 Task: Delete email   in folder Sent items with a subject Subject0000000028. Delete all emails   in folder Drafts. Delete all emails   in folder Deleted Items. Empty folder   in folder Folder0000000027. Empty folder   in folder Folder0000000028
Action: Mouse moved to (331, 328)
Screenshot: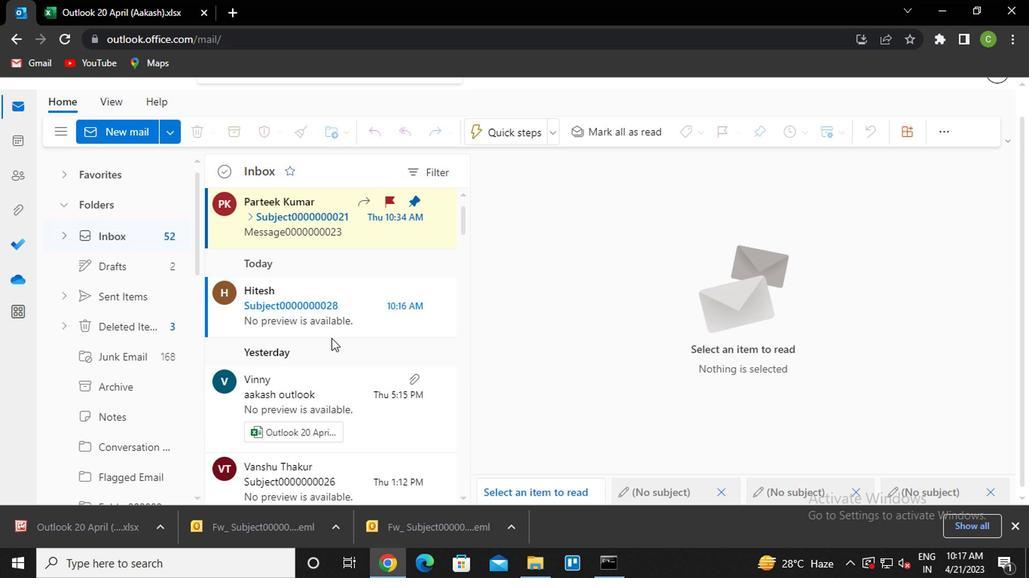 
Action: Mouse pressed left at (331, 328)
Screenshot: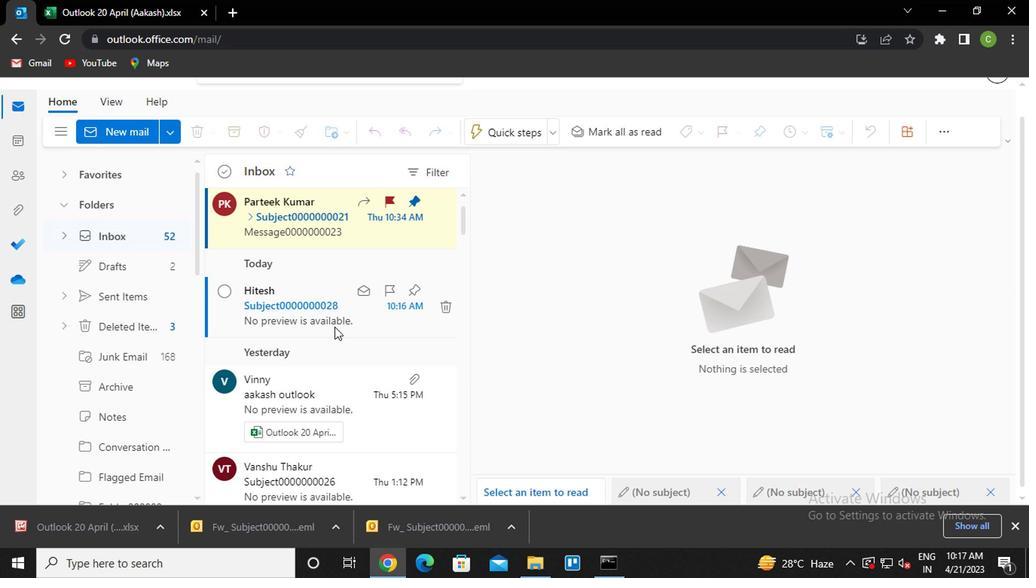 
Action: Mouse pressed right at (331, 328)
Screenshot: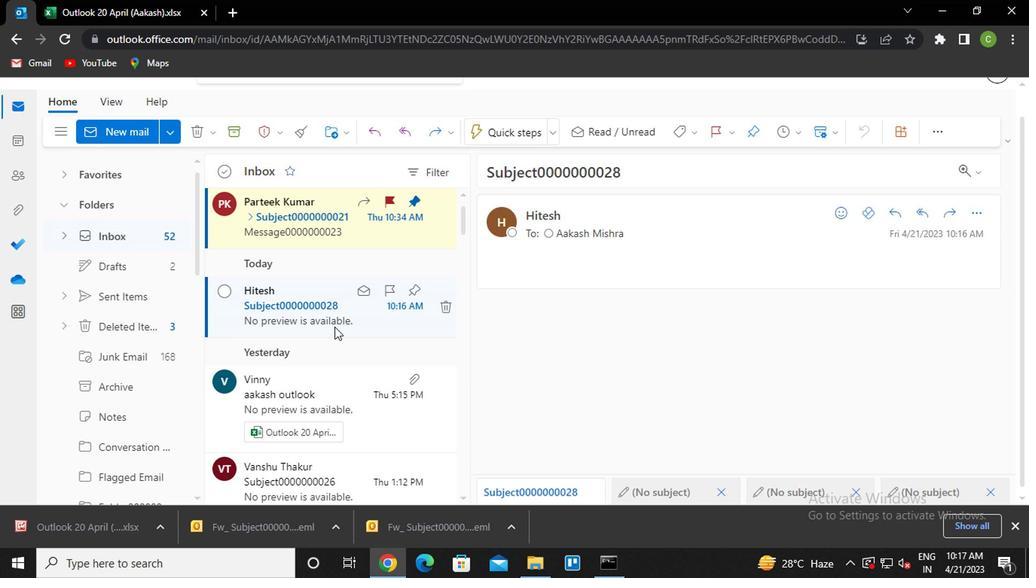 
Action: Mouse moved to (383, 182)
Screenshot: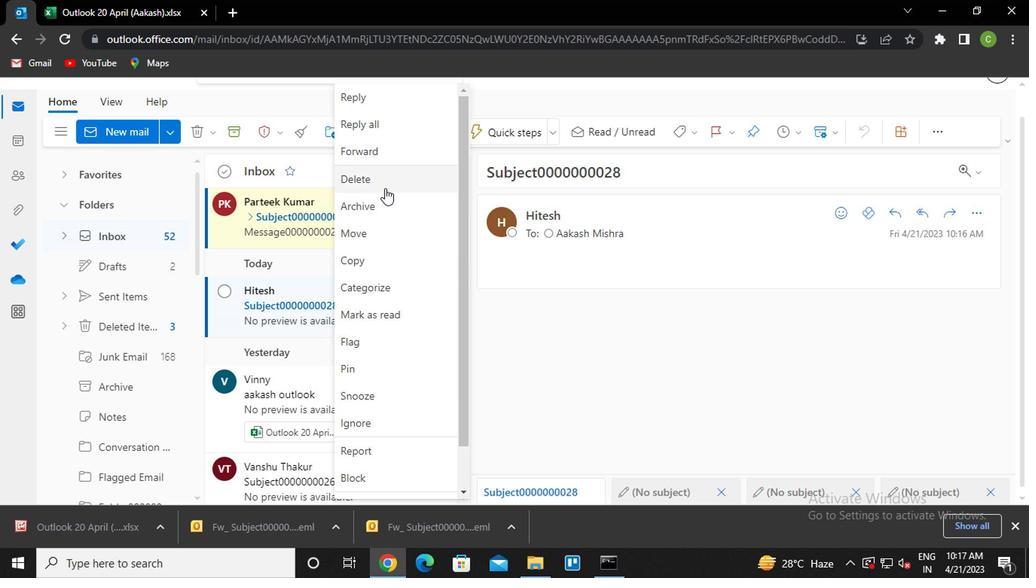 
Action: Mouse pressed left at (383, 182)
Screenshot: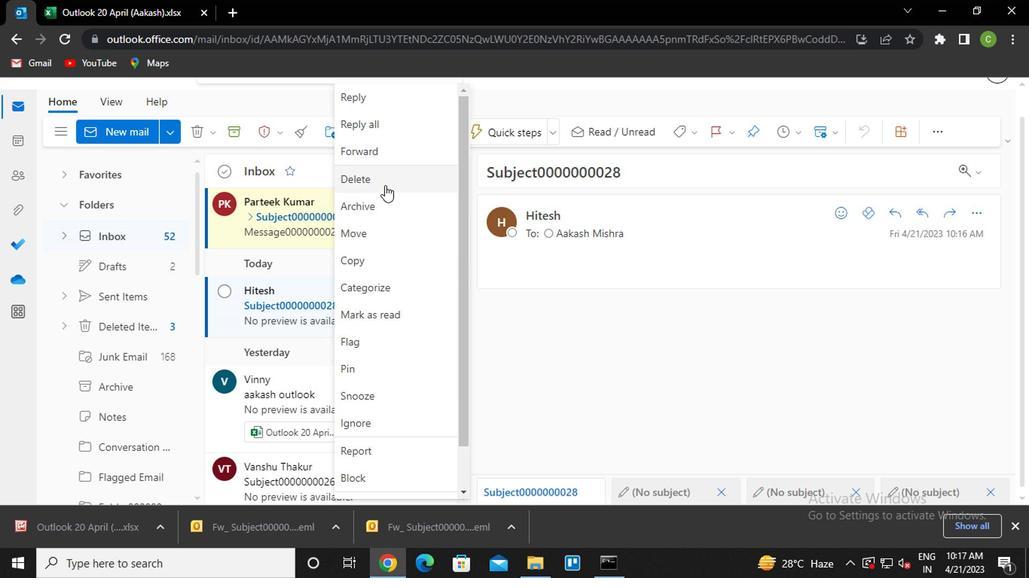 
Action: Mouse moved to (128, 272)
Screenshot: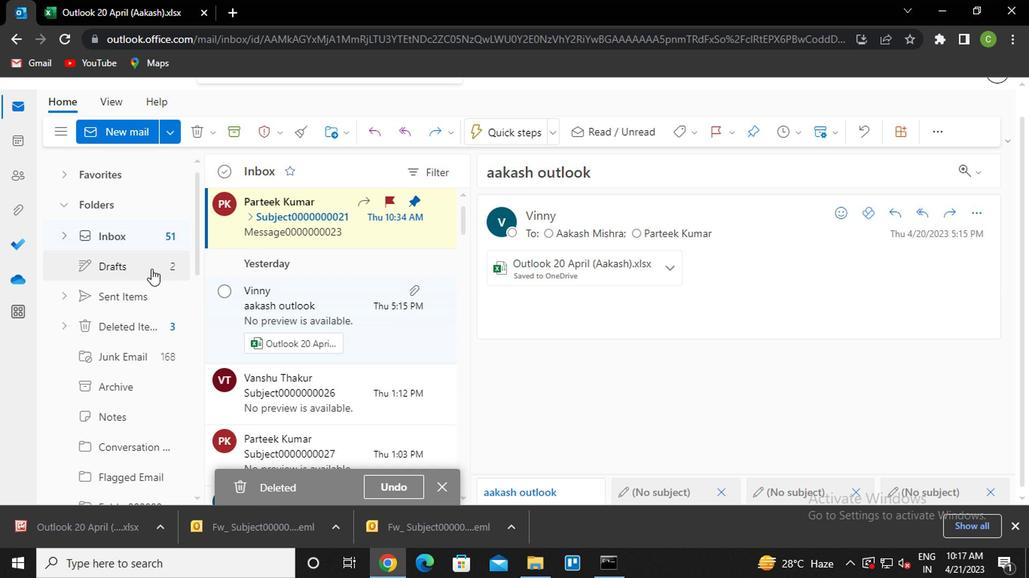 
Action: Mouse pressed left at (128, 272)
Screenshot: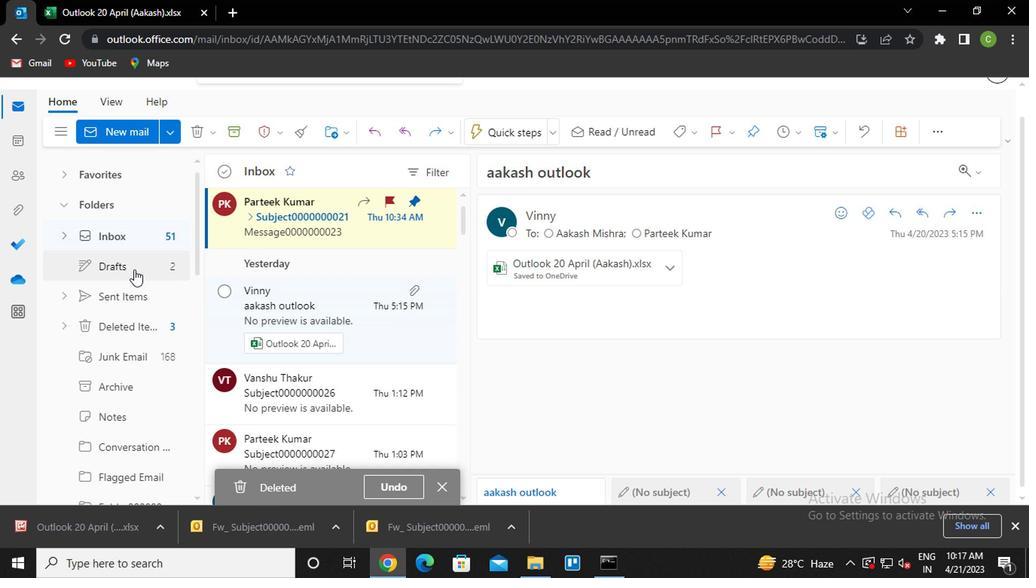 
Action: Mouse moved to (224, 234)
Screenshot: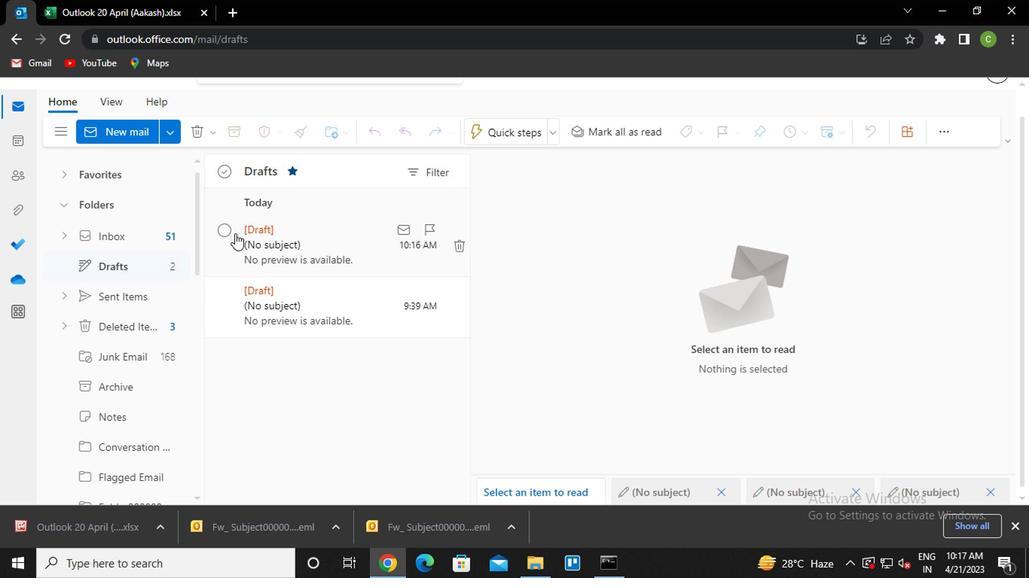 
Action: Mouse pressed left at (224, 234)
Screenshot: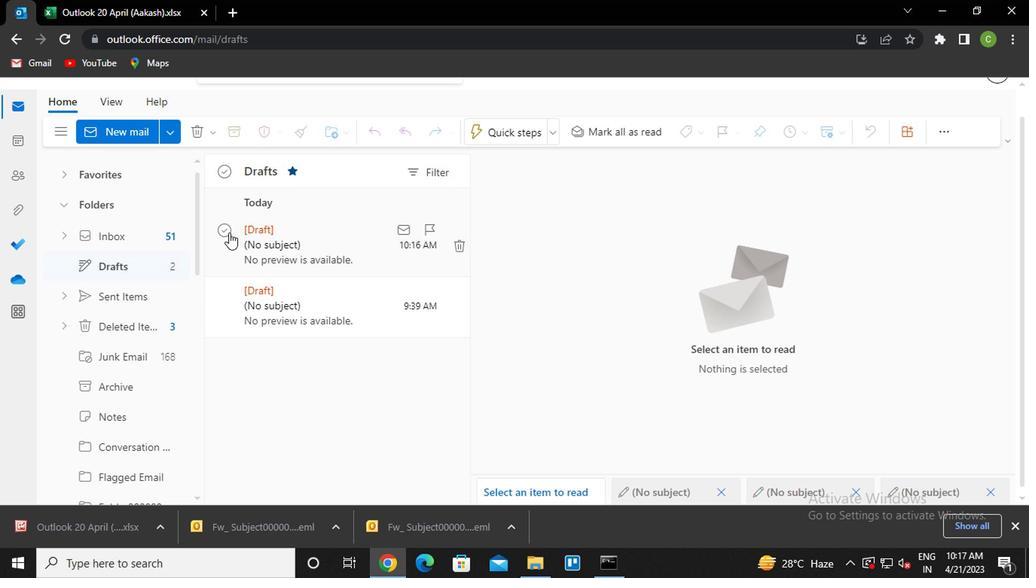 
Action: Mouse moved to (217, 296)
Screenshot: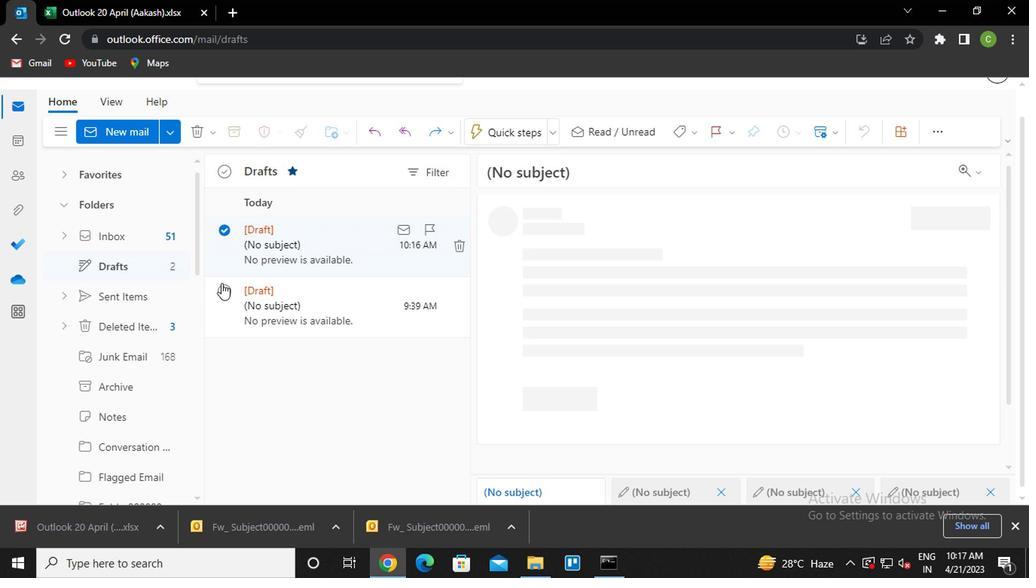 
Action: Mouse pressed left at (217, 296)
Screenshot: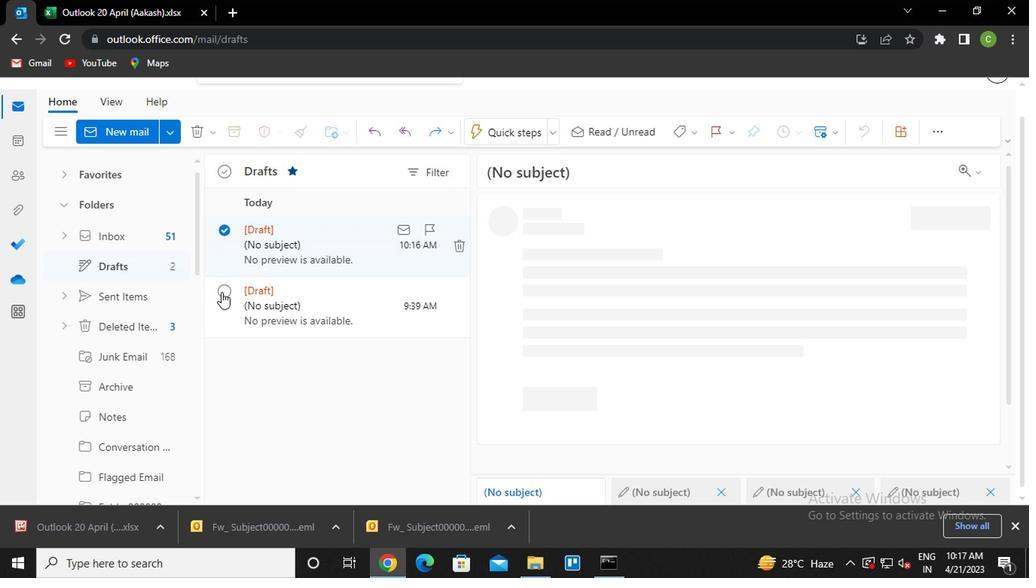 
Action: Mouse moved to (265, 266)
Screenshot: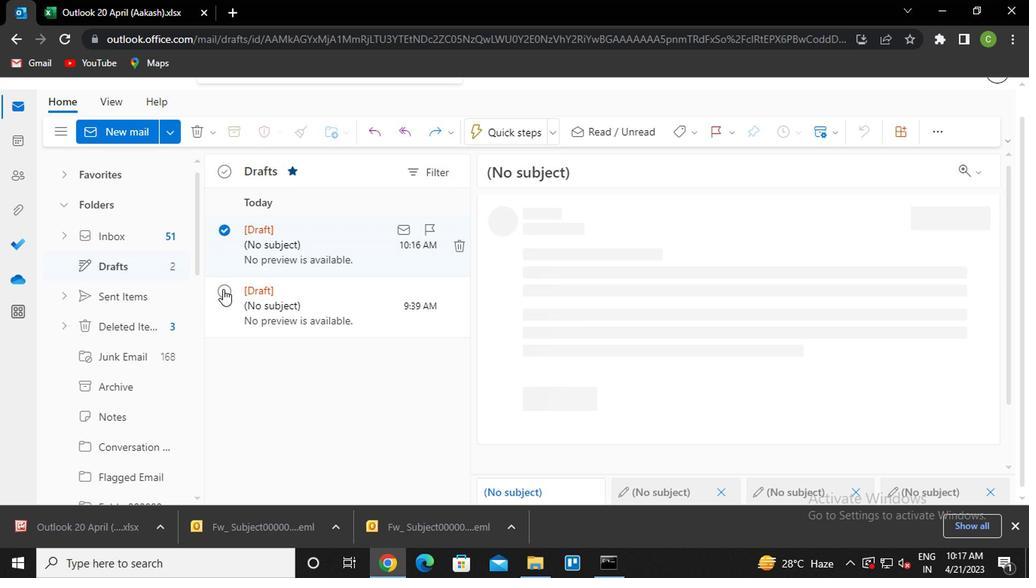 
Action: Mouse pressed right at (265, 266)
Screenshot: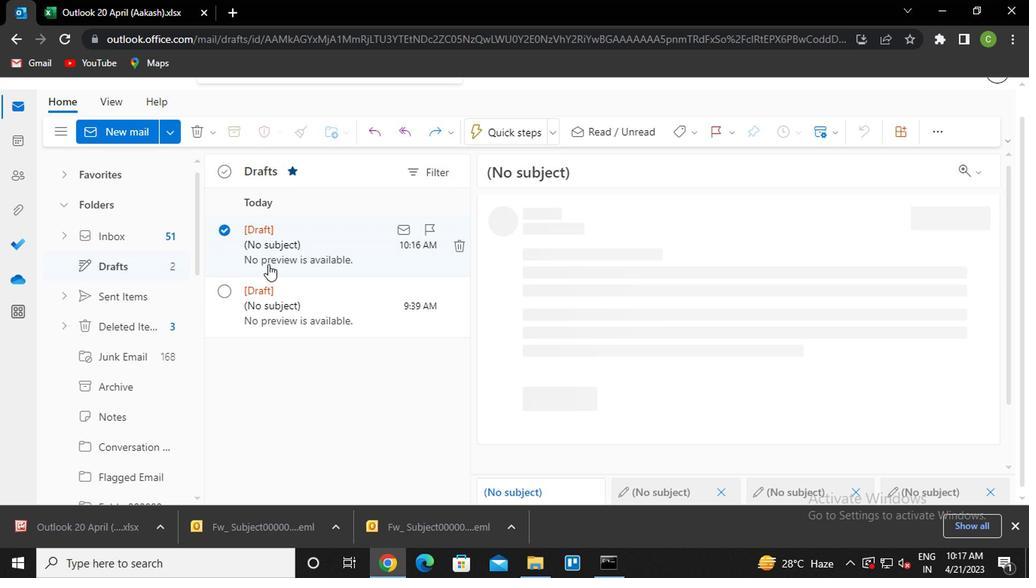 
Action: Mouse moved to (295, 285)
Screenshot: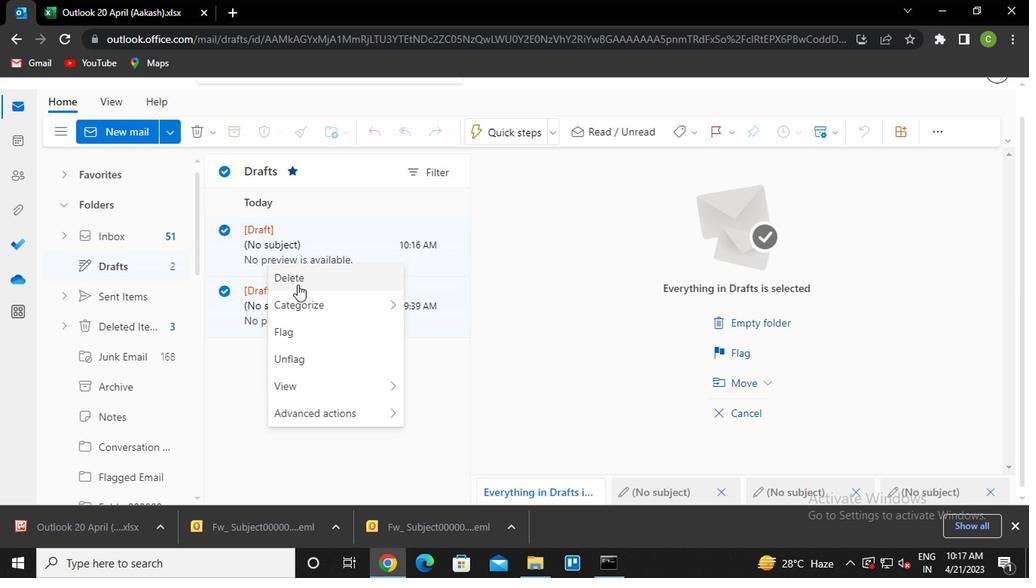 
Action: Mouse pressed left at (295, 285)
Screenshot: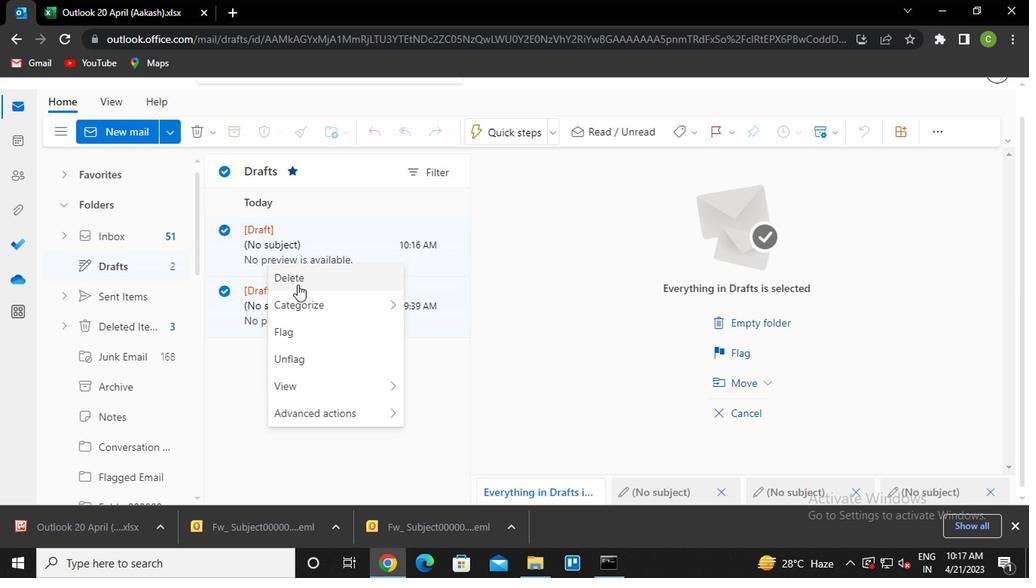 
Action: Mouse moved to (542, 330)
Screenshot: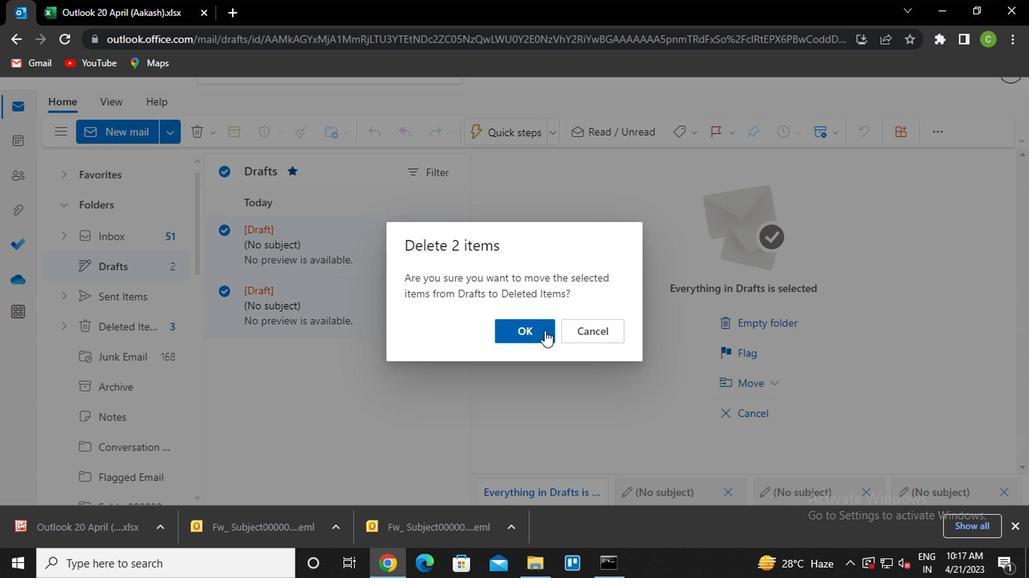
Action: Mouse pressed left at (542, 330)
Screenshot: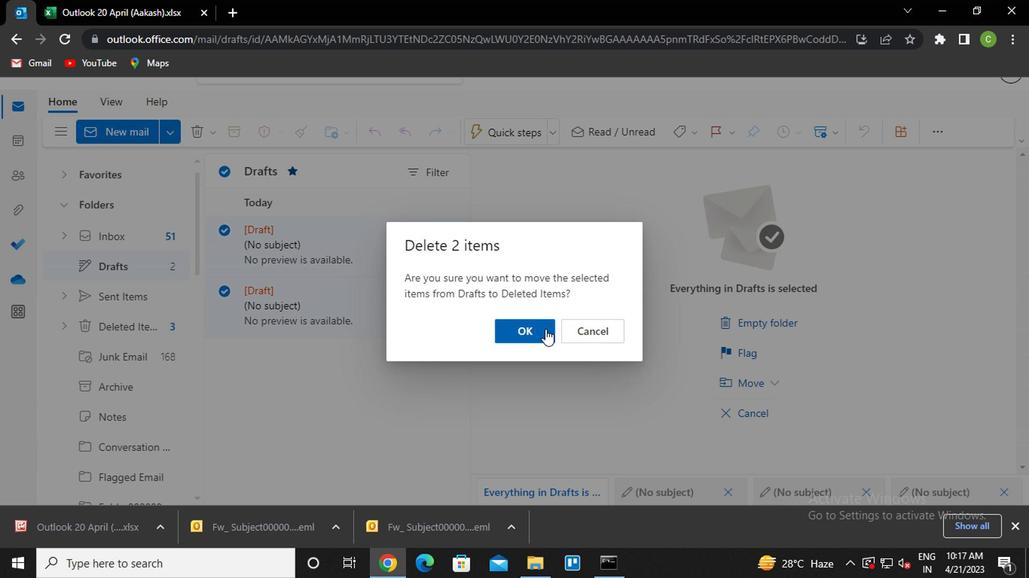 
Action: Mouse moved to (109, 333)
Screenshot: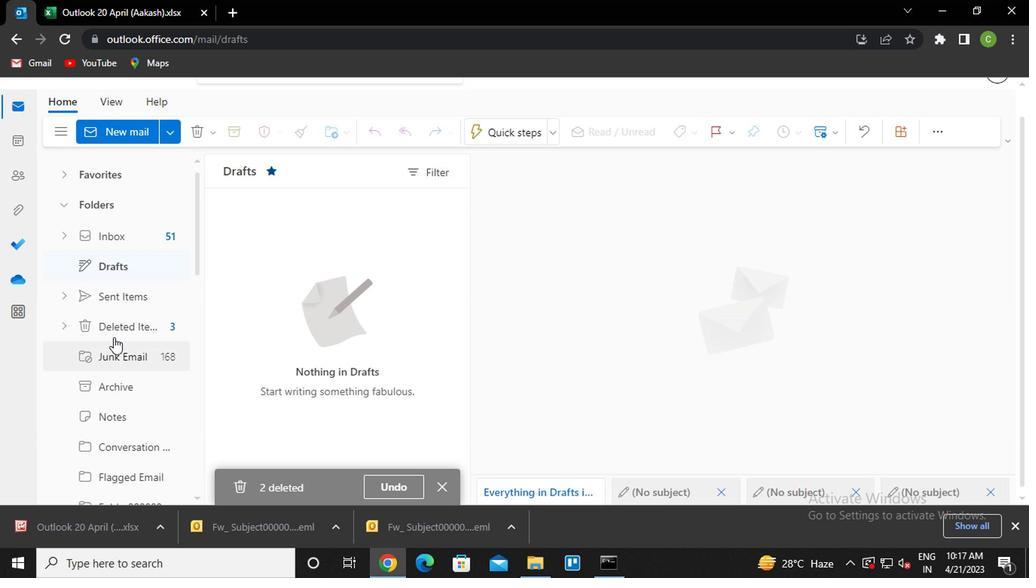 
Action: Mouse pressed left at (109, 333)
Screenshot: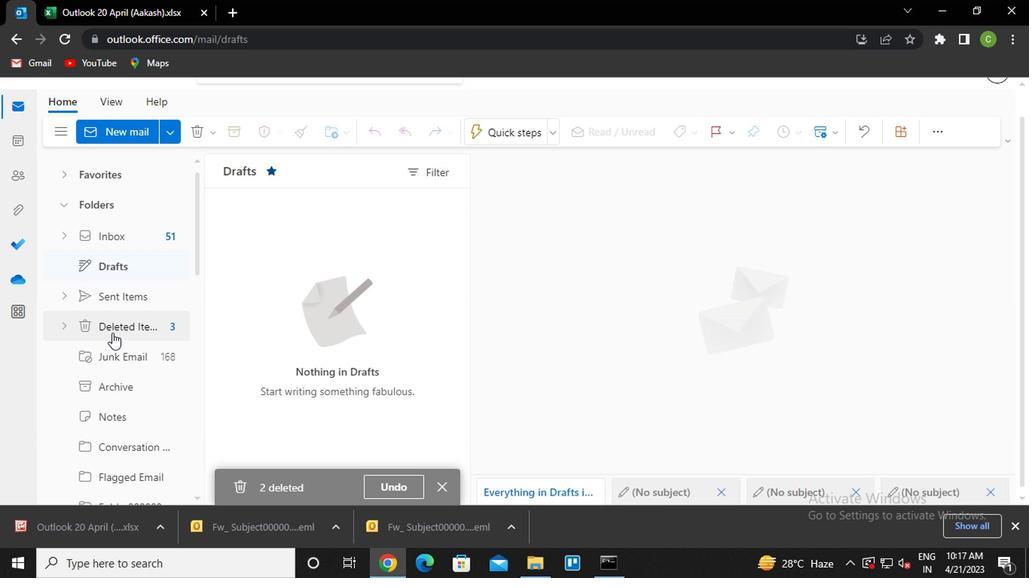 
Action: Mouse moved to (226, 266)
Screenshot: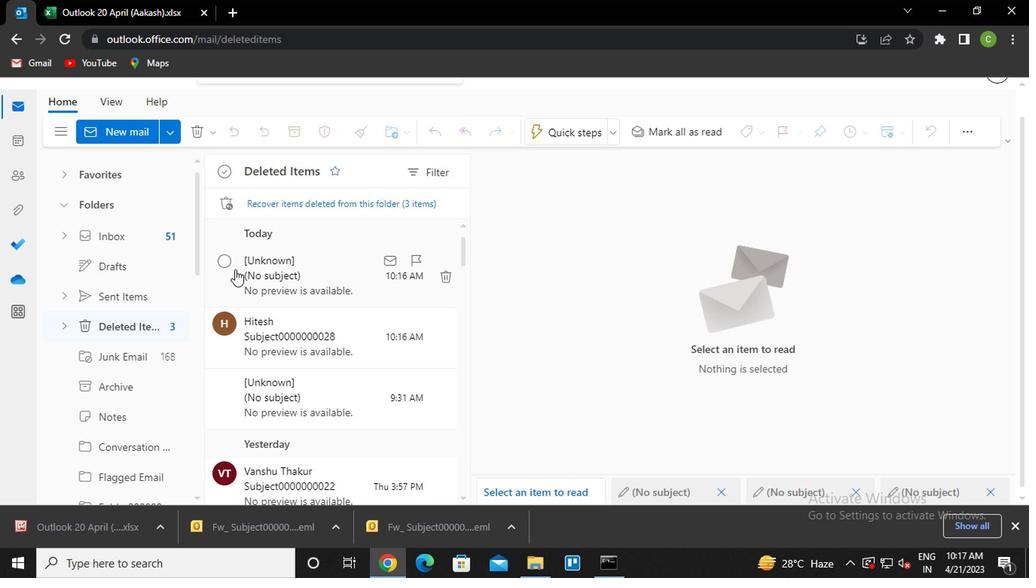 
Action: Mouse pressed left at (226, 266)
Screenshot: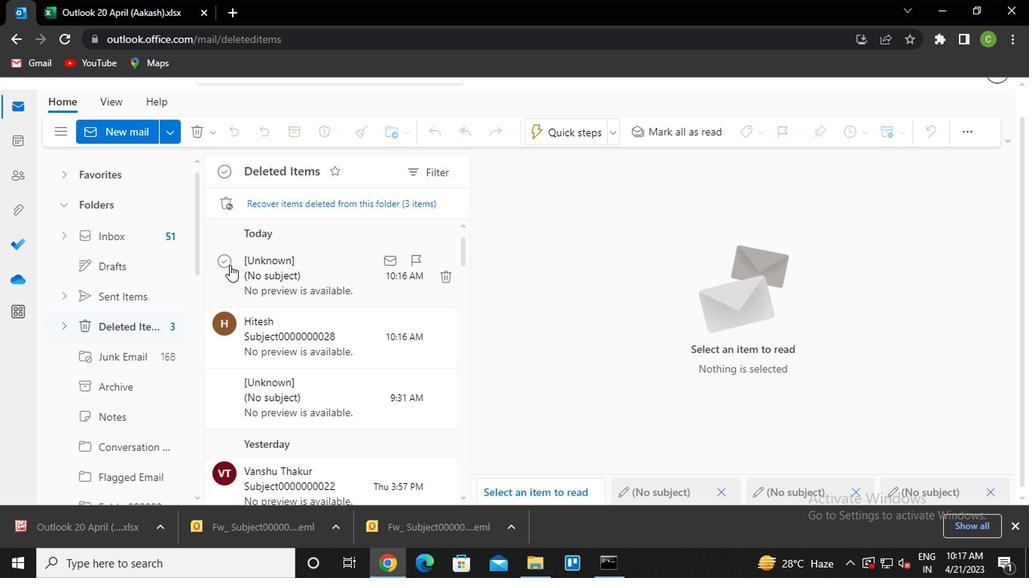 
Action: Mouse moved to (220, 172)
Screenshot: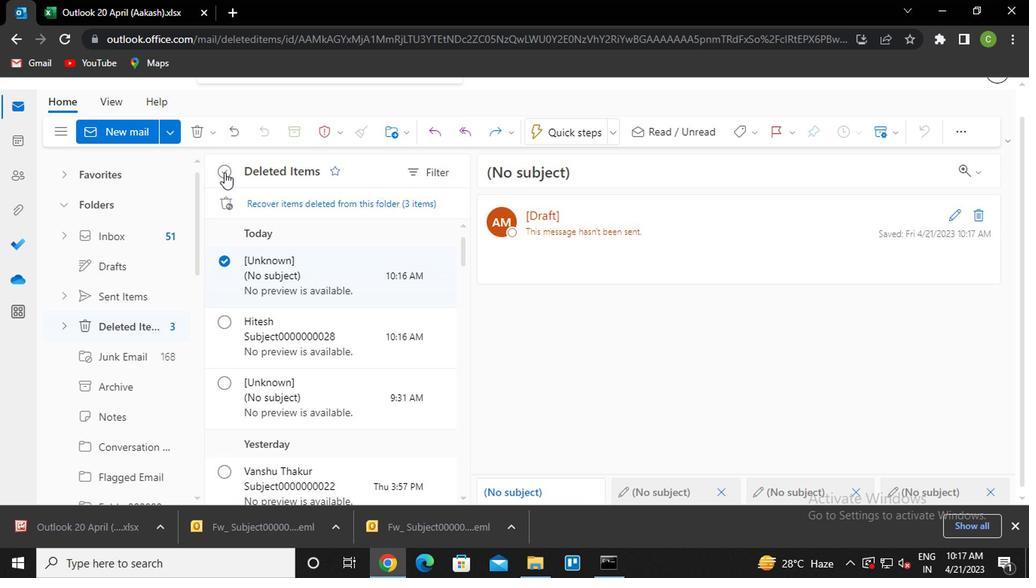 
Action: Mouse pressed left at (220, 172)
Screenshot: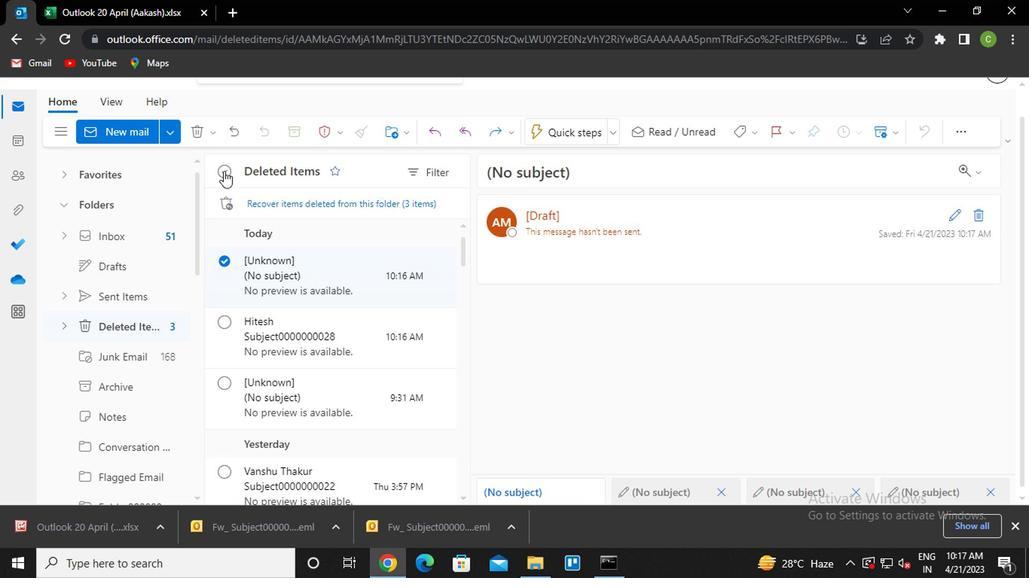 
Action: Mouse moved to (315, 308)
Screenshot: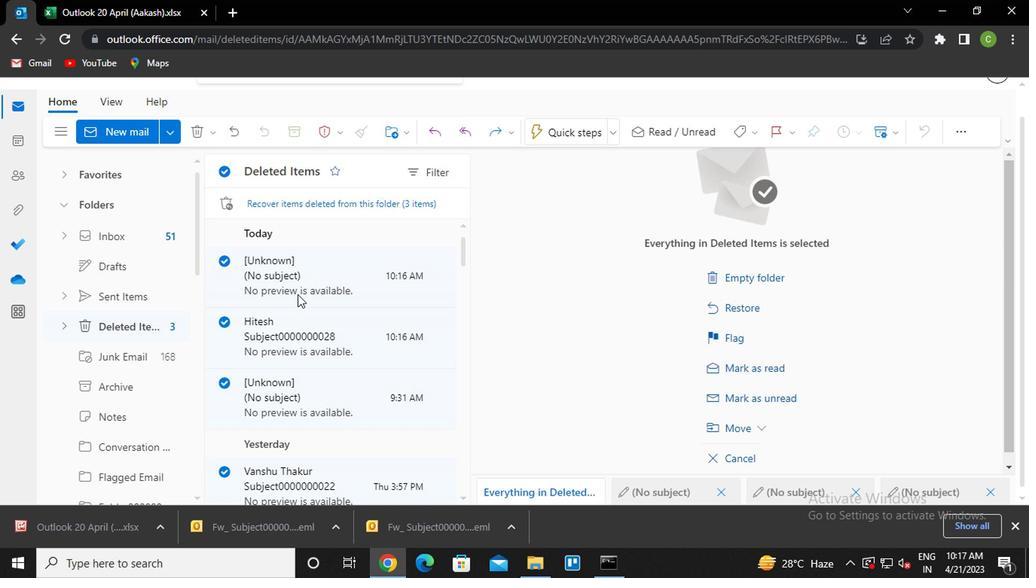 
Action: Mouse pressed right at (315, 308)
Screenshot: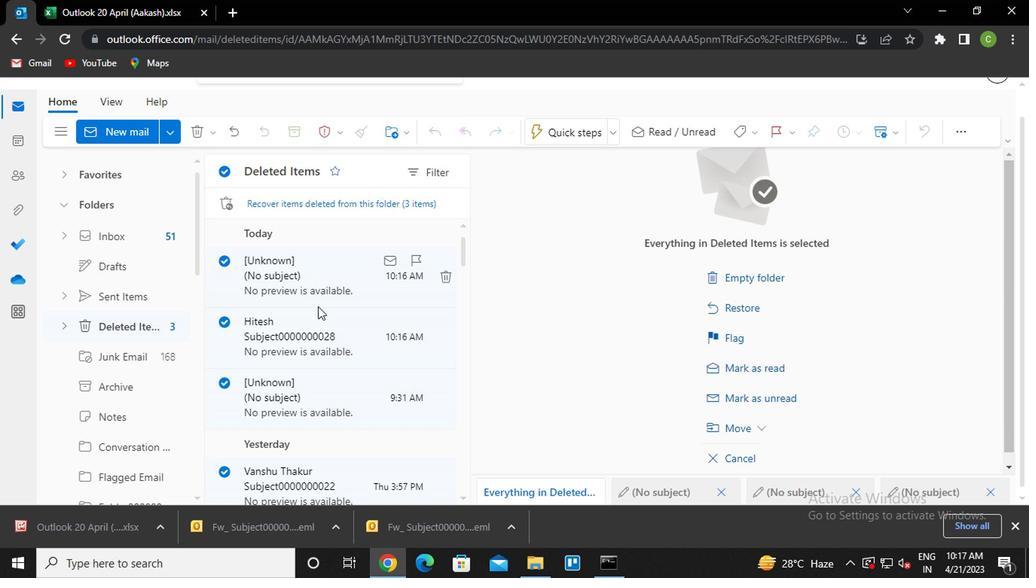 
Action: Mouse moved to (375, 160)
Screenshot: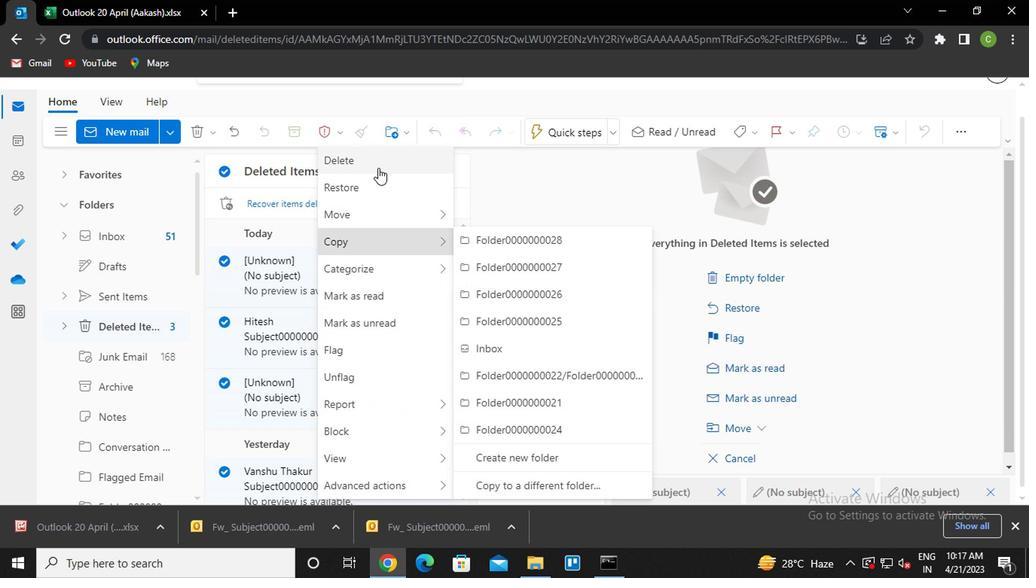 
Action: Mouse pressed left at (375, 160)
Screenshot: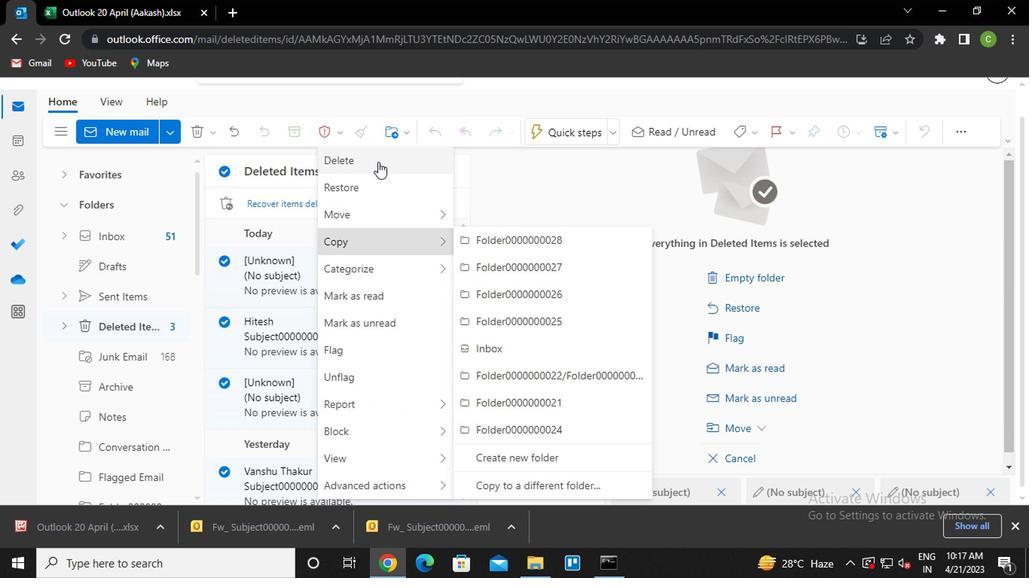 
Action: Mouse moved to (523, 327)
Screenshot: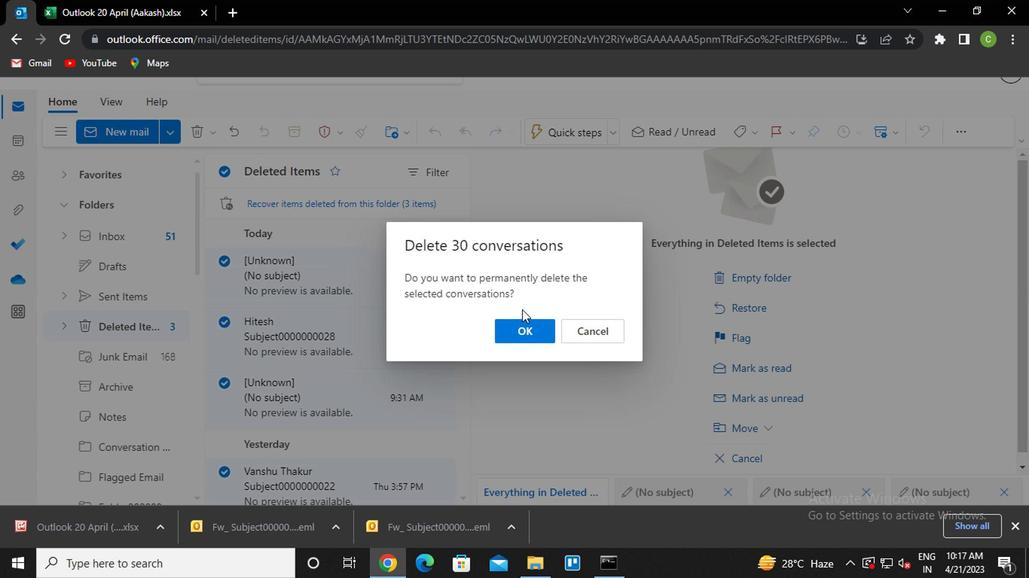 
Action: Mouse pressed left at (523, 327)
Screenshot: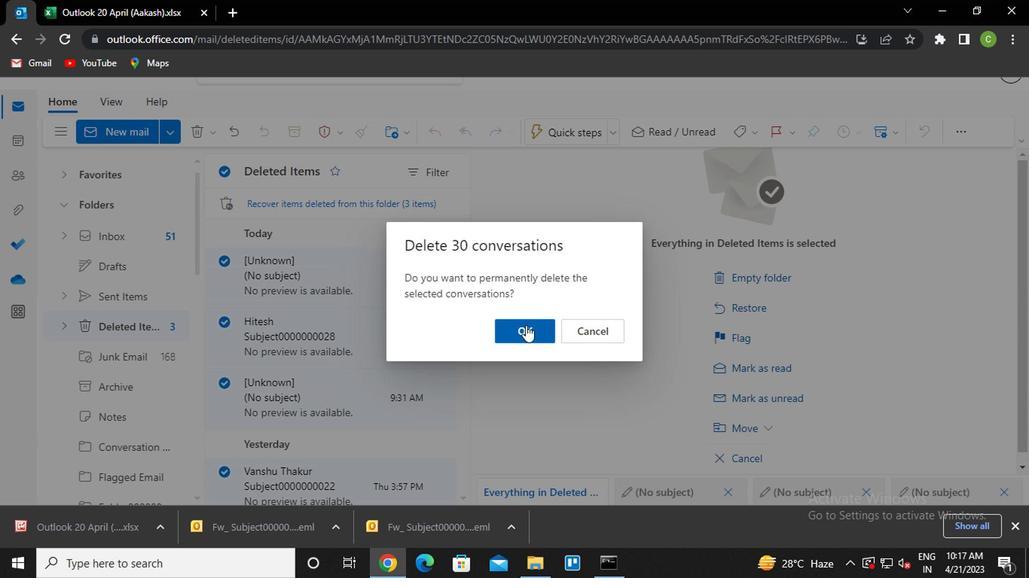 
Action: Mouse moved to (18, 357)
Screenshot: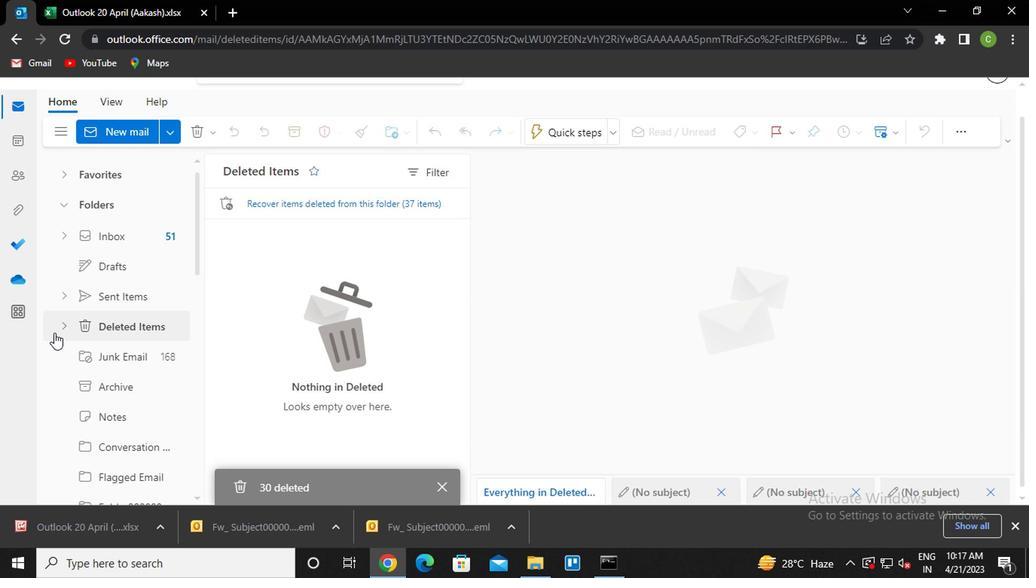 
Action: Mouse scrolled (18, 356) with delta (0, -1)
Screenshot: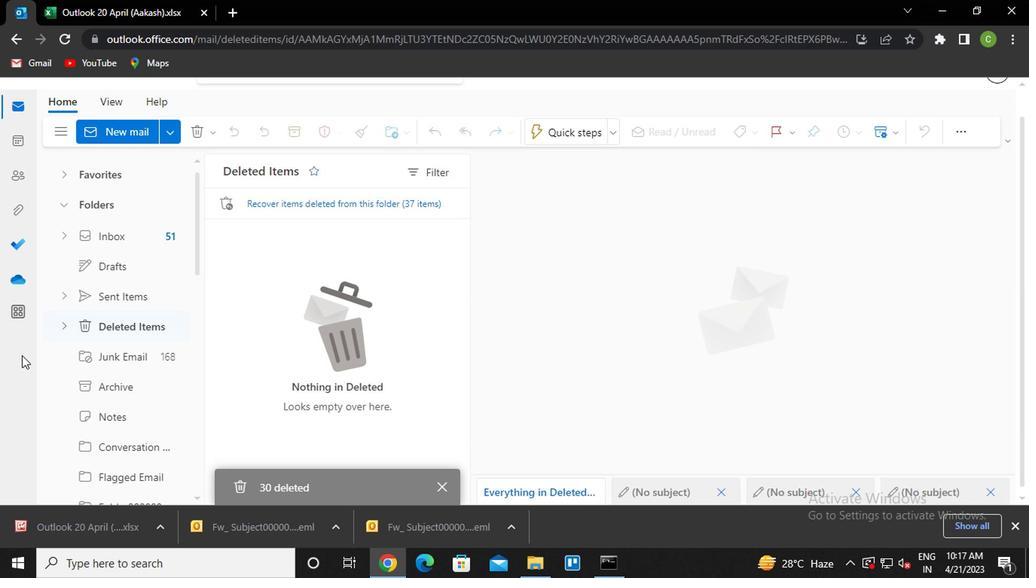 
Action: Mouse scrolled (18, 356) with delta (0, -1)
Screenshot: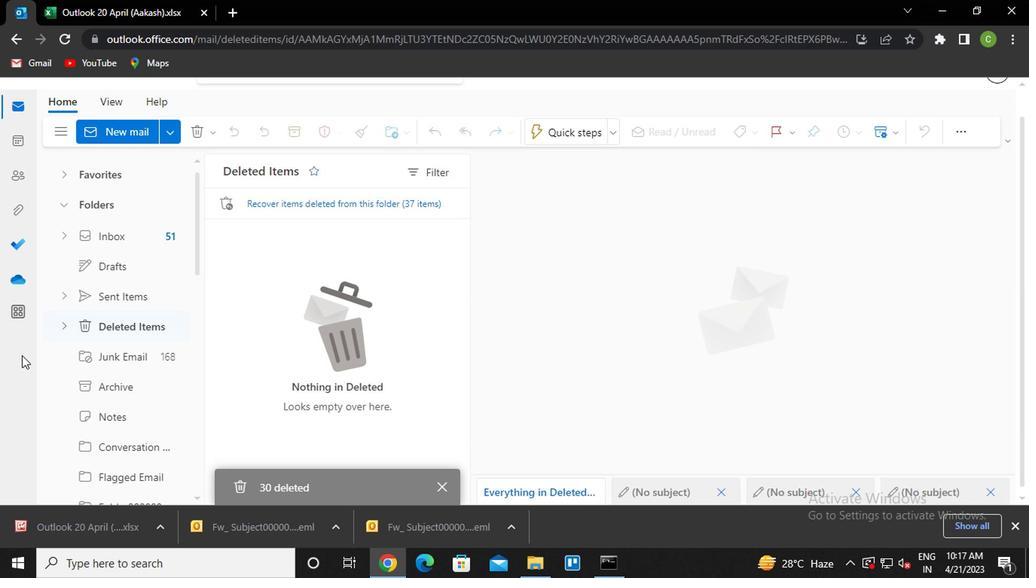 
Action: Mouse scrolled (18, 356) with delta (0, -1)
Screenshot: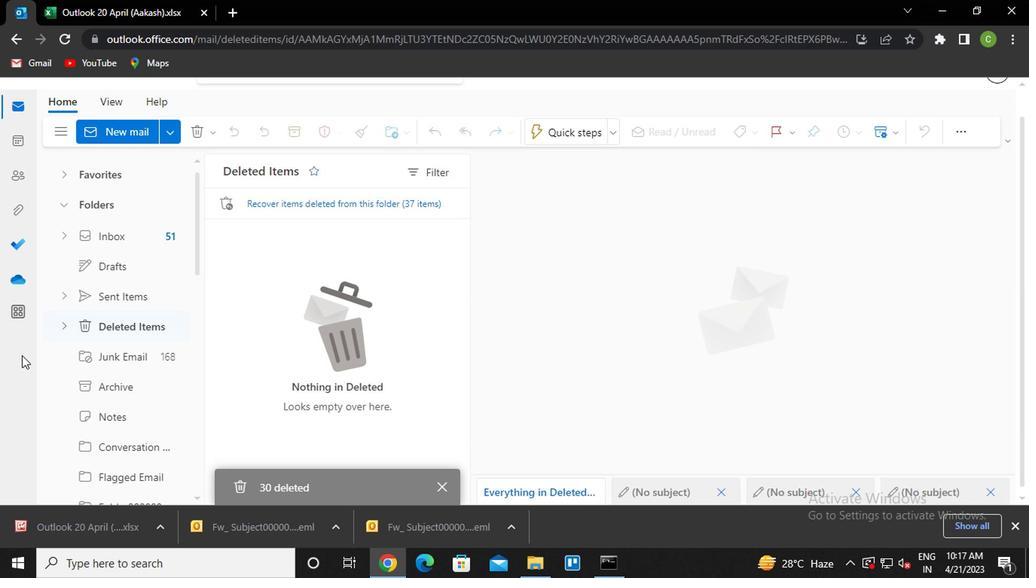 
Action: Mouse scrolled (18, 356) with delta (0, -1)
Screenshot: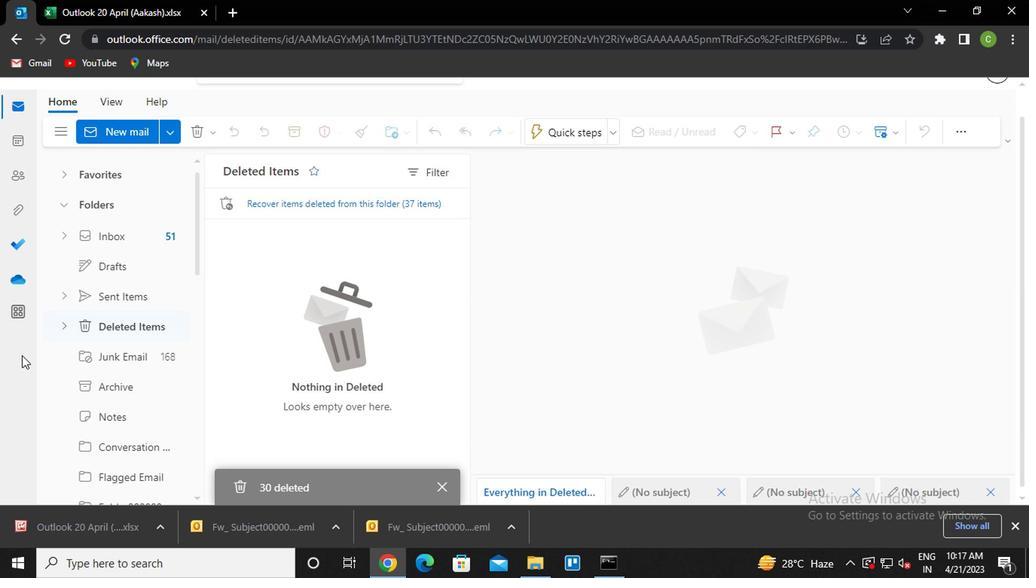 
Action: Mouse moved to (133, 371)
Screenshot: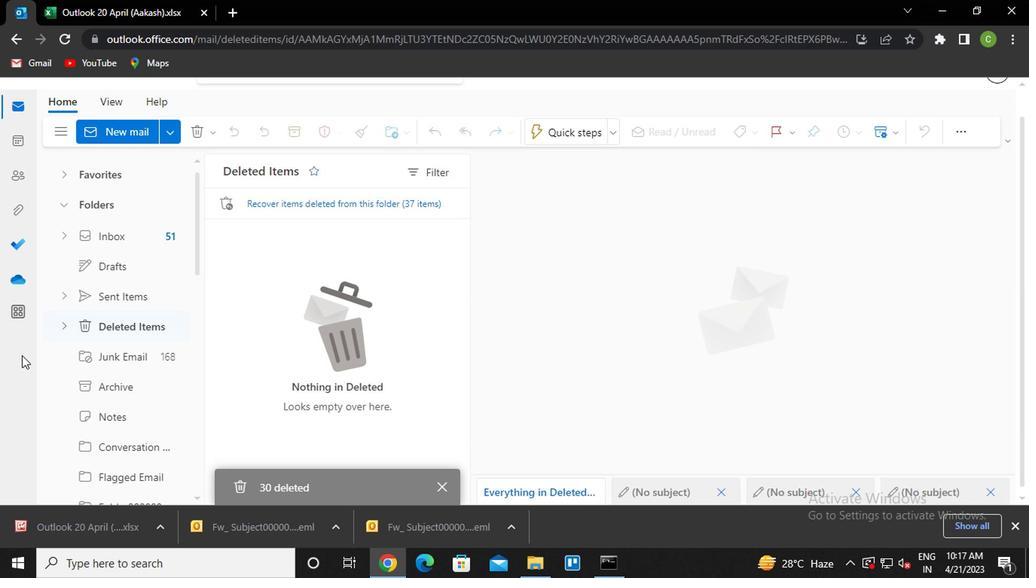
Action: Mouse scrolled (133, 370) with delta (0, 0)
Screenshot: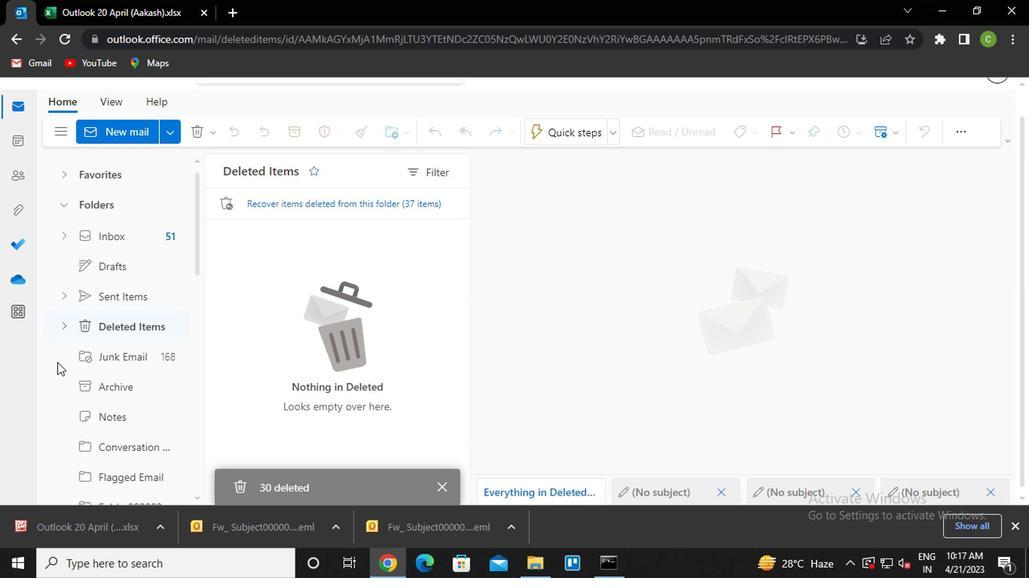 
Action: Mouse moved to (133, 370)
Screenshot: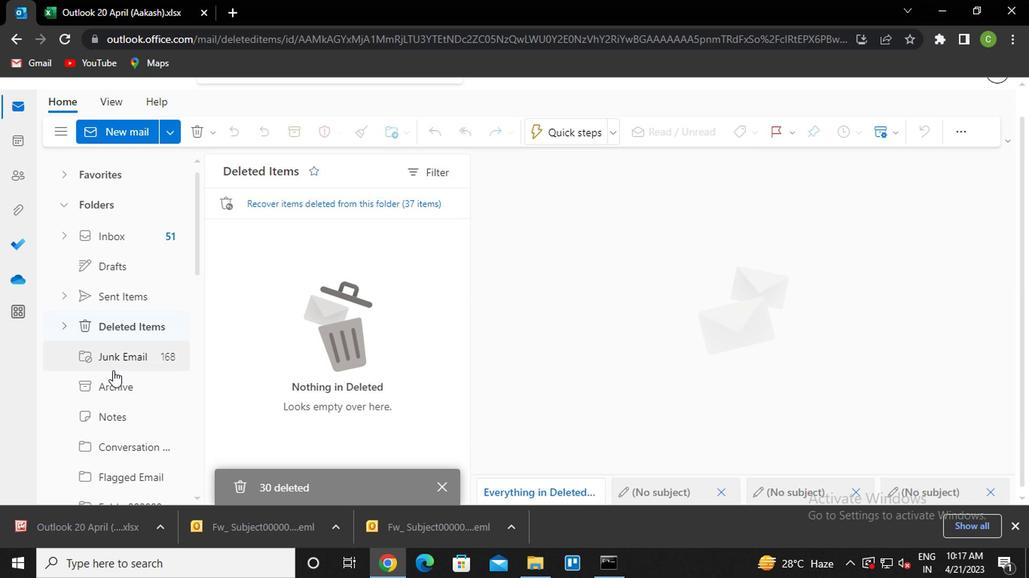 
Action: Mouse scrolled (133, 369) with delta (0, -1)
Screenshot: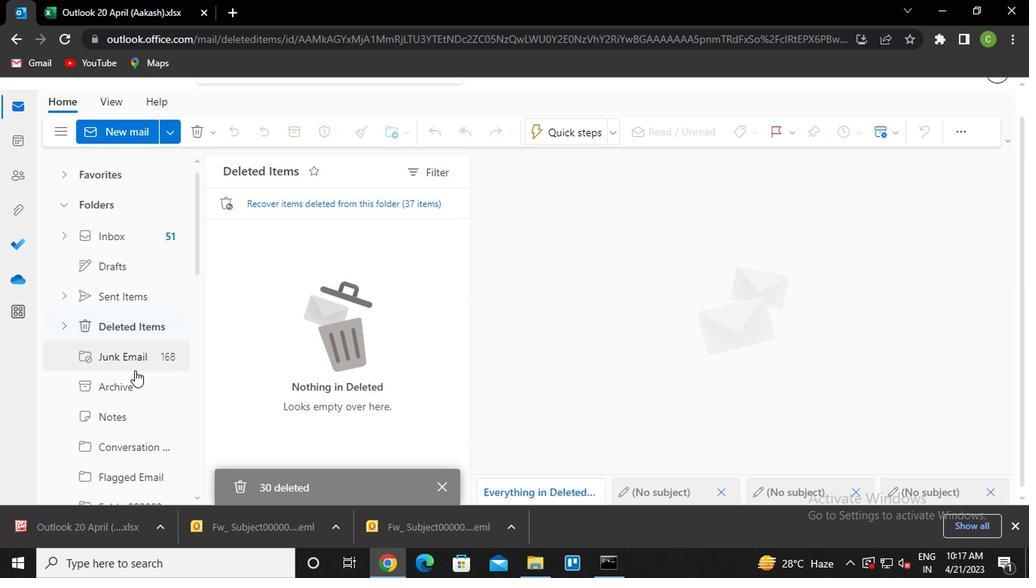 
Action: Mouse scrolled (133, 369) with delta (0, -1)
Screenshot: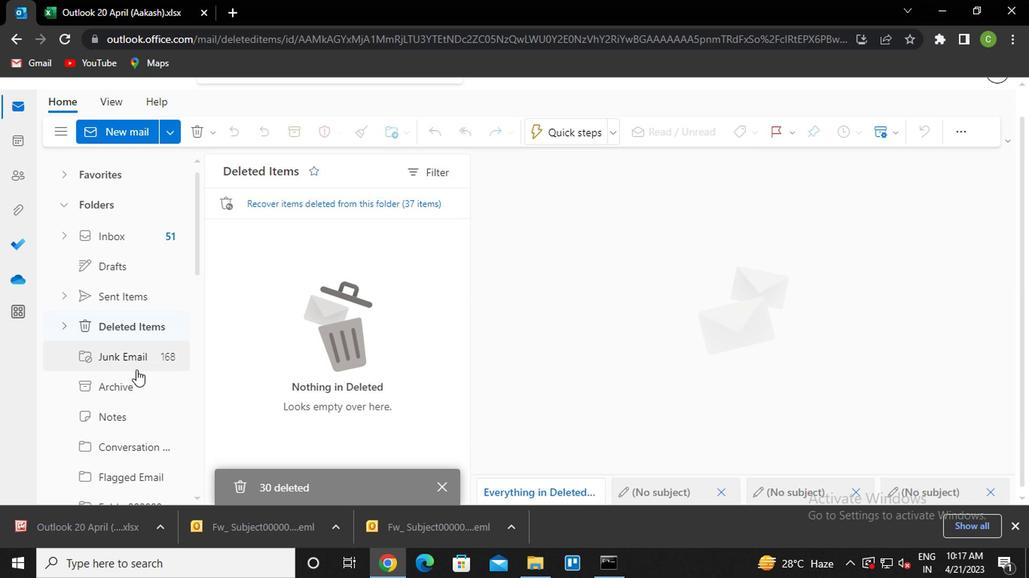 
Action: Mouse scrolled (133, 369) with delta (0, -1)
Screenshot: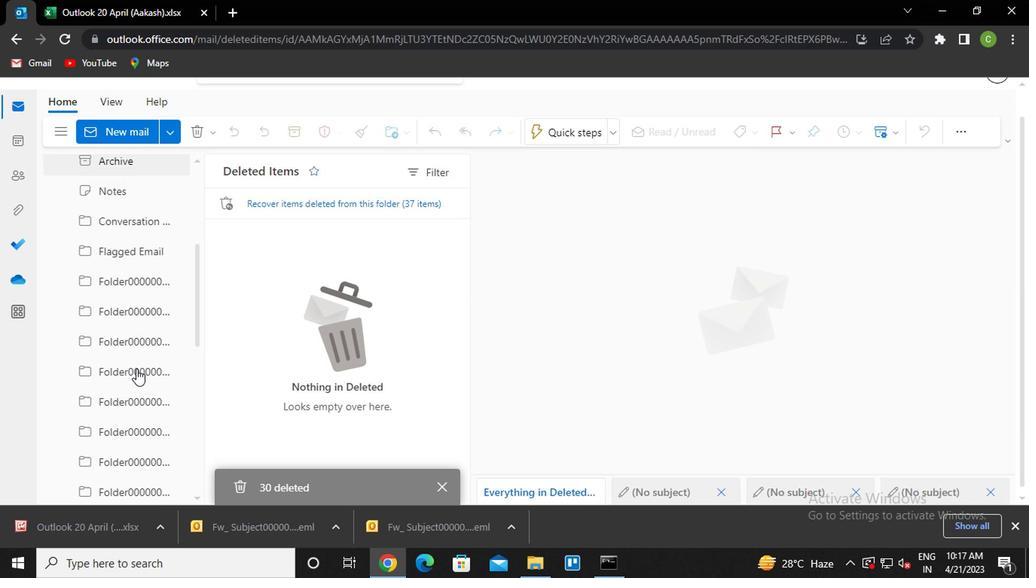 
Action: Mouse scrolled (133, 369) with delta (0, -1)
Screenshot: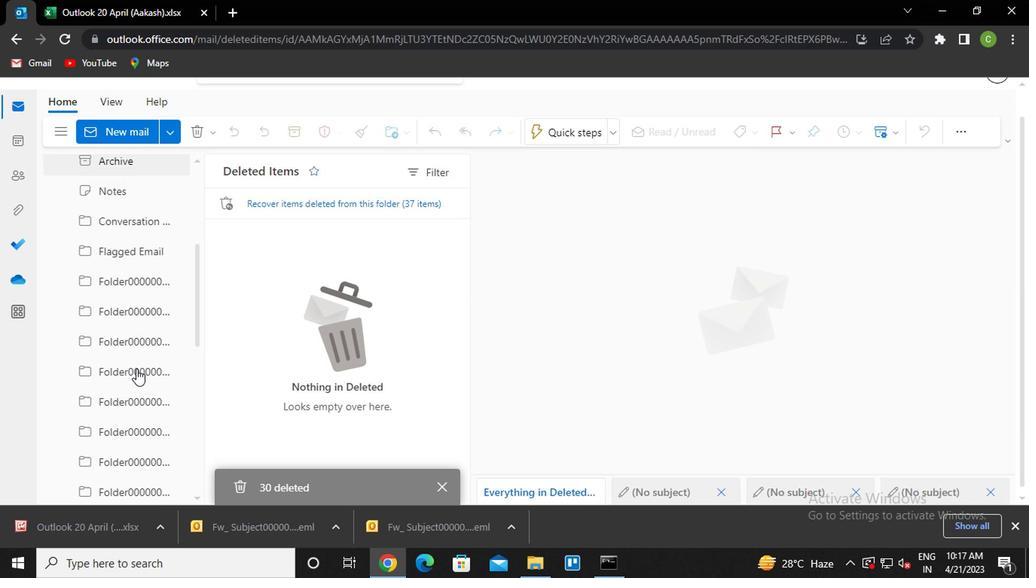 
Action: Mouse scrolled (133, 369) with delta (0, -1)
Screenshot: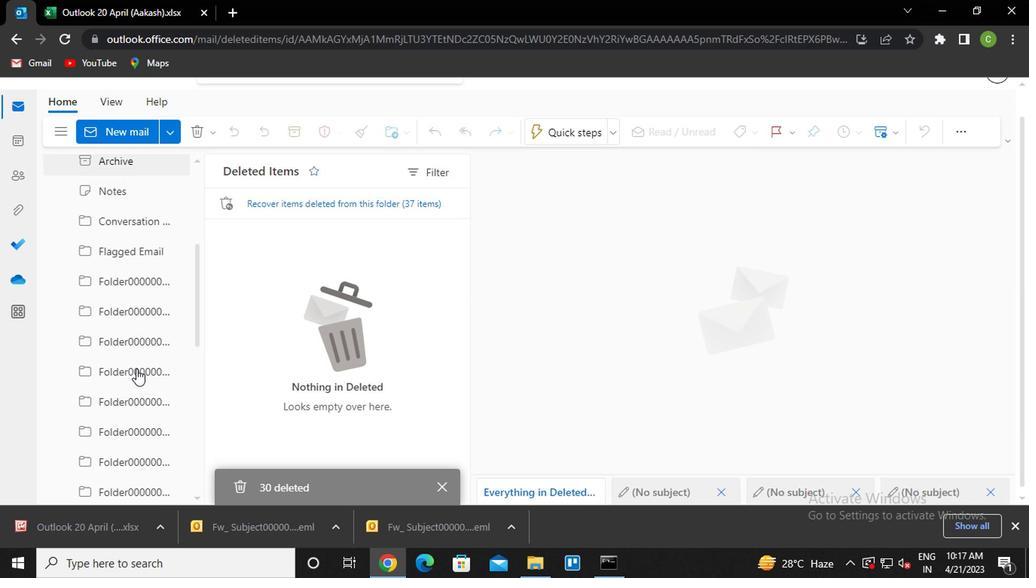 
Action: Mouse scrolled (133, 369) with delta (0, -1)
Screenshot: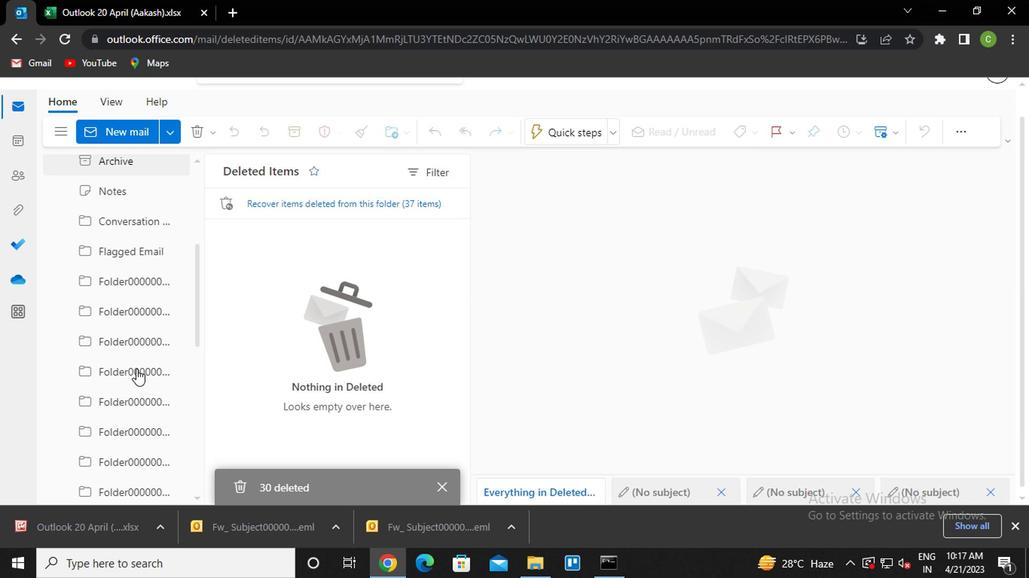 
Action: Mouse scrolled (133, 369) with delta (0, -1)
Screenshot: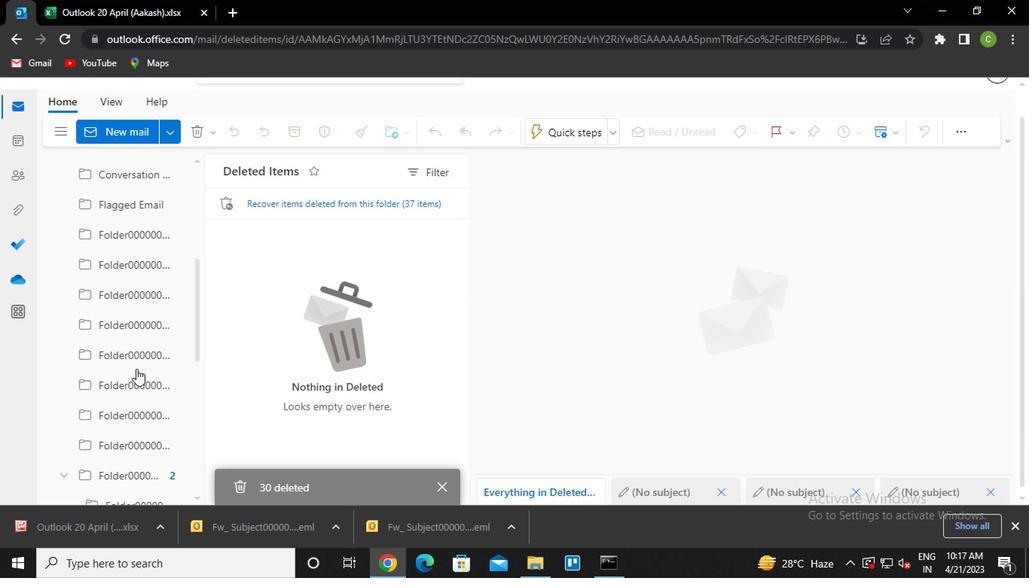 
Action: Mouse scrolled (133, 369) with delta (0, -1)
Screenshot: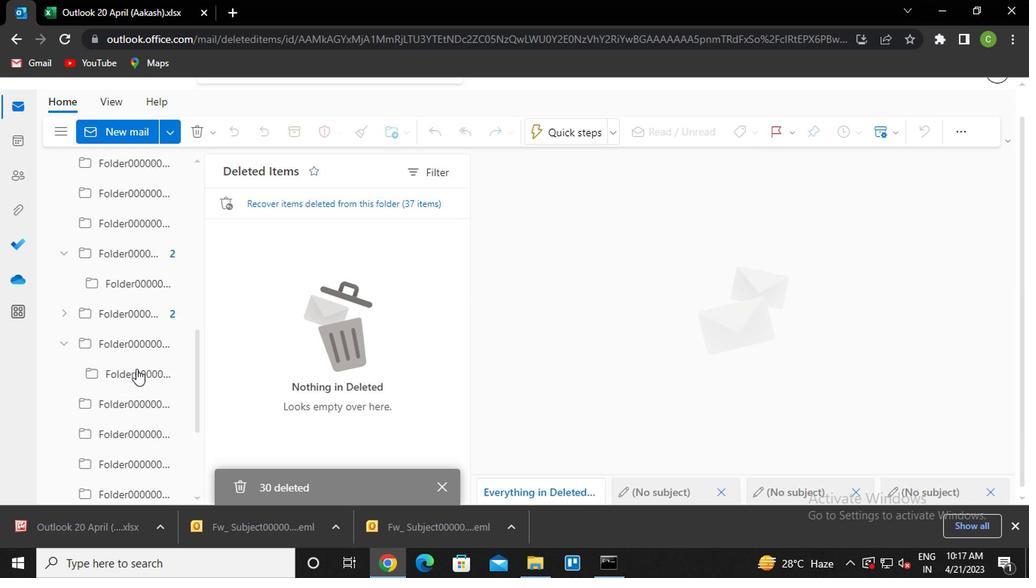 
Action: Mouse moved to (128, 302)
Screenshot: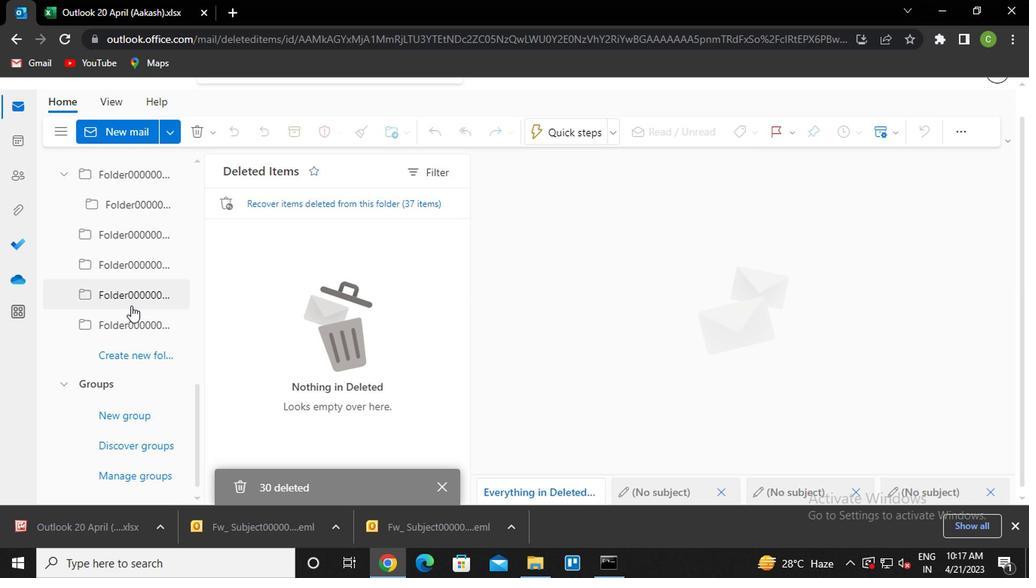 
Action: Mouse pressed left at (128, 302)
Screenshot: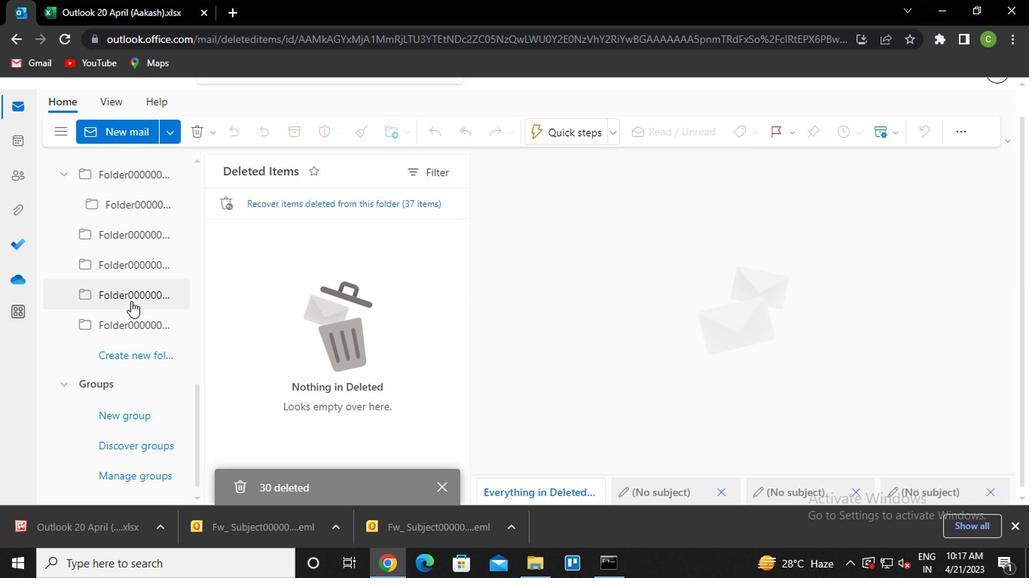 
Action: Mouse moved to (119, 300)
Screenshot: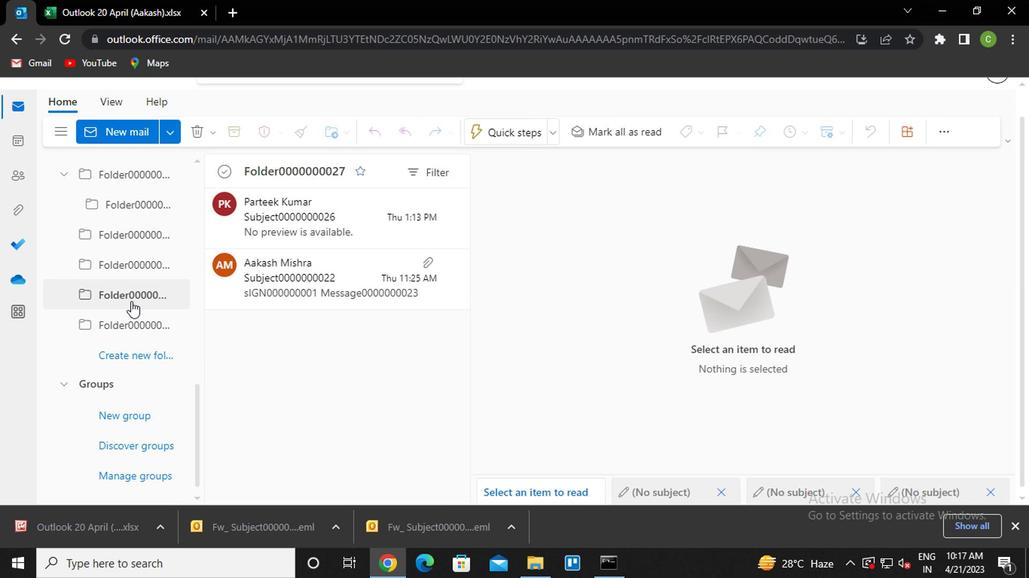 
Action: Mouse pressed right at (119, 300)
Screenshot: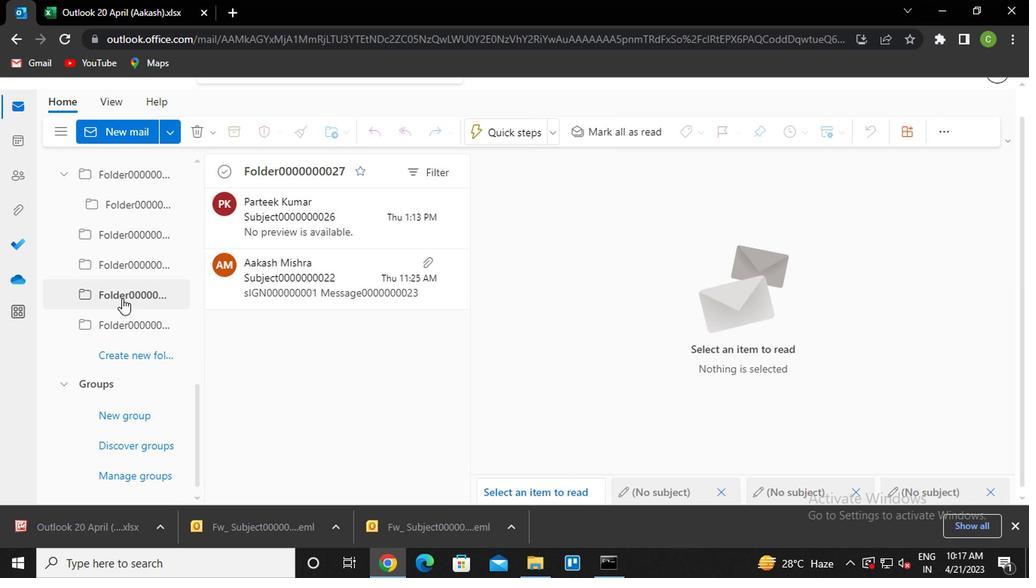 
Action: Mouse moved to (153, 291)
Screenshot: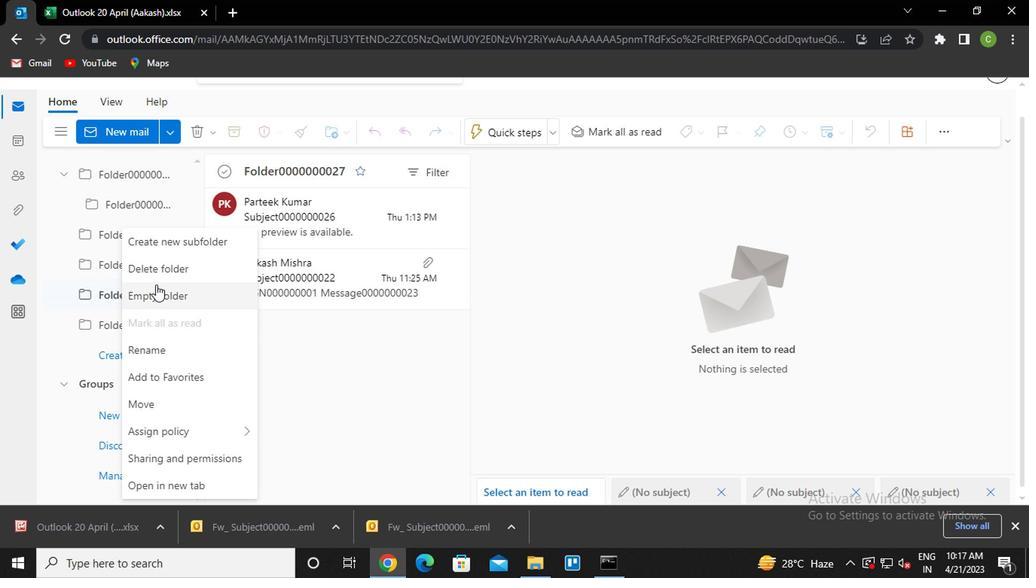 
Action: Mouse pressed left at (153, 291)
Screenshot: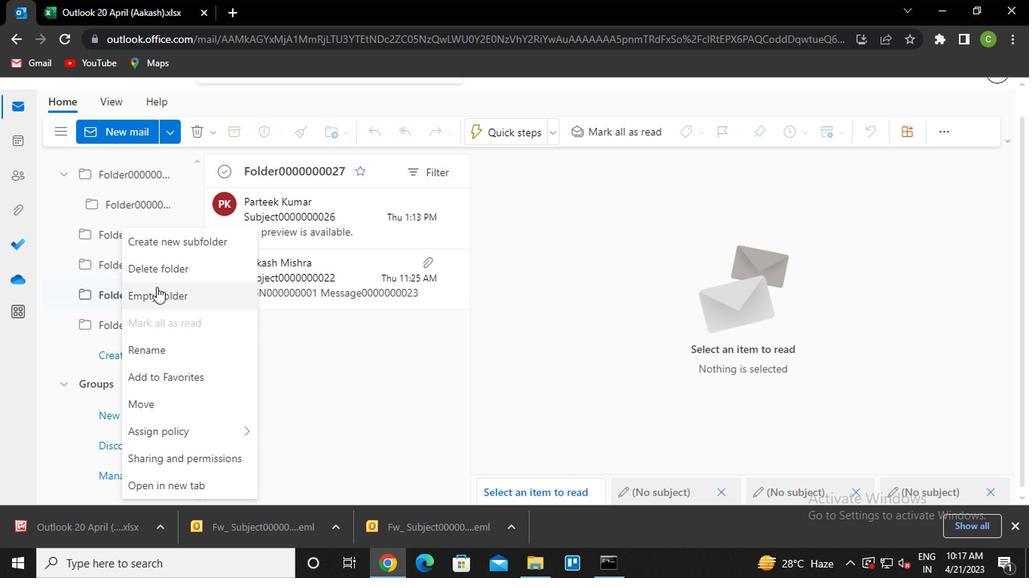 
Action: Mouse moved to (498, 340)
Screenshot: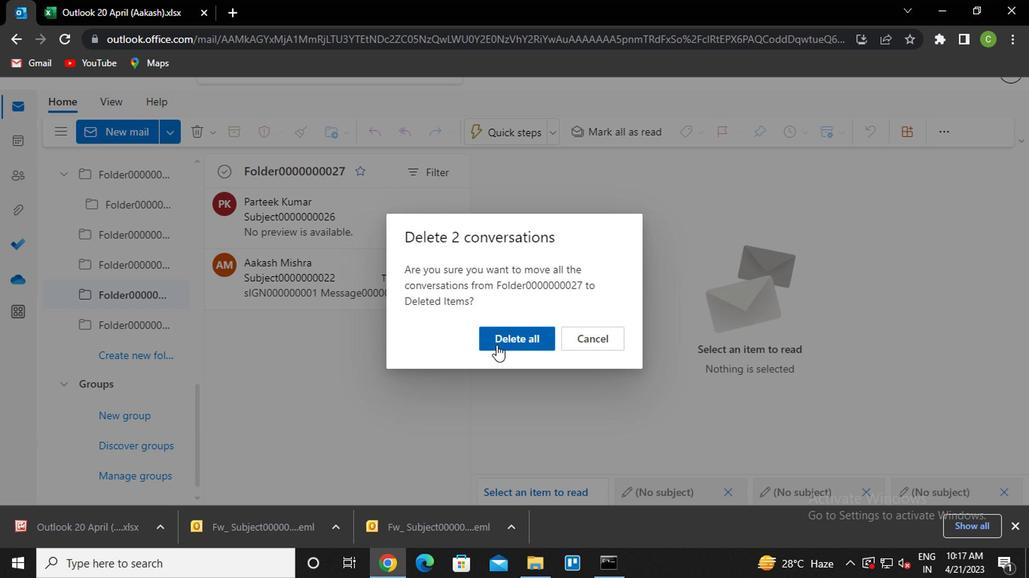 
Action: Mouse pressed left at (498, 340)
Screenshot: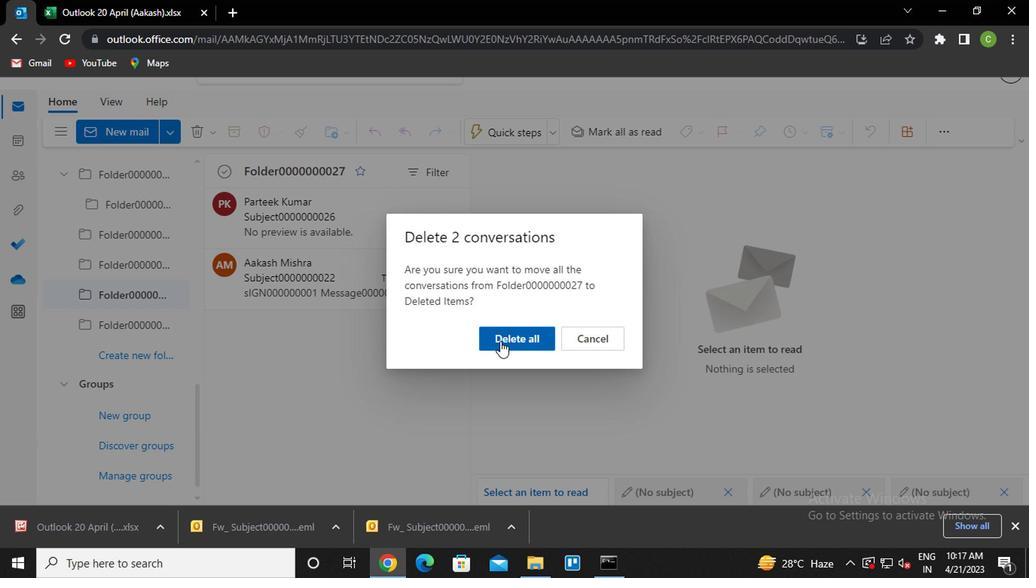 
Action: Mouse moved to (137, 333)
Screenshot: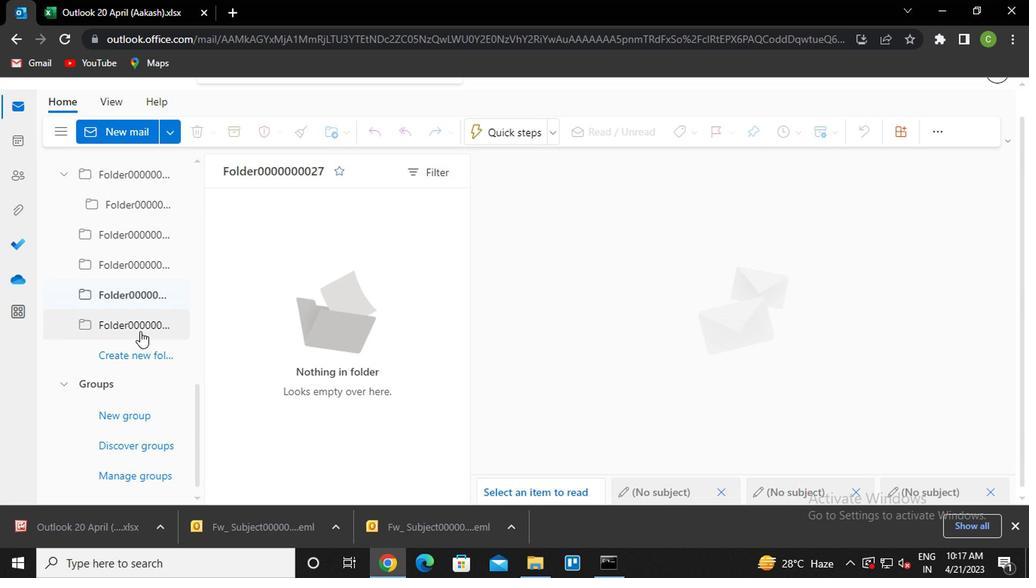 
Action: Mouse pressed left at (137, 333)
Screenshot: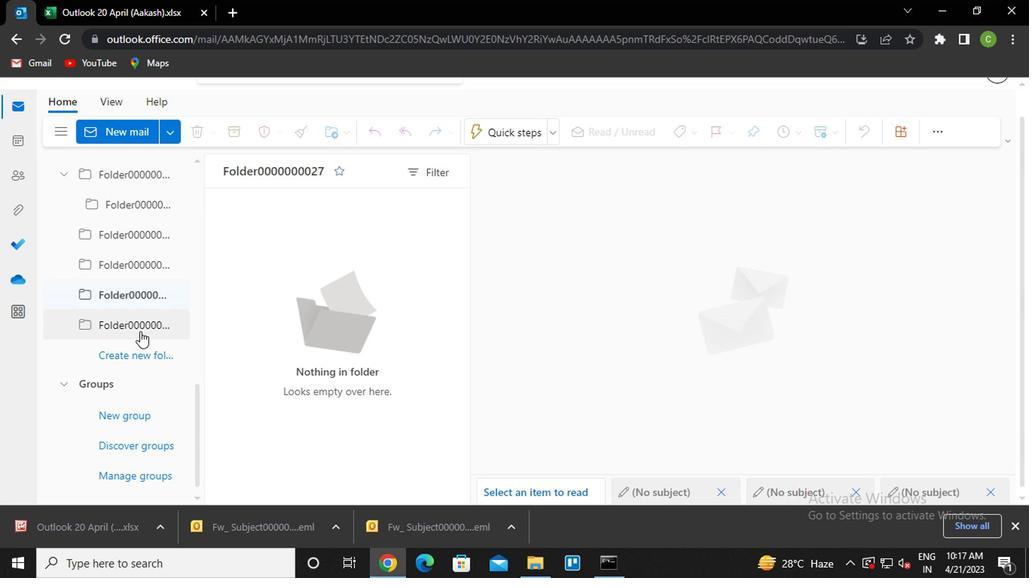 
Action: Mouse pressed right at (137, 333)
Screenshot: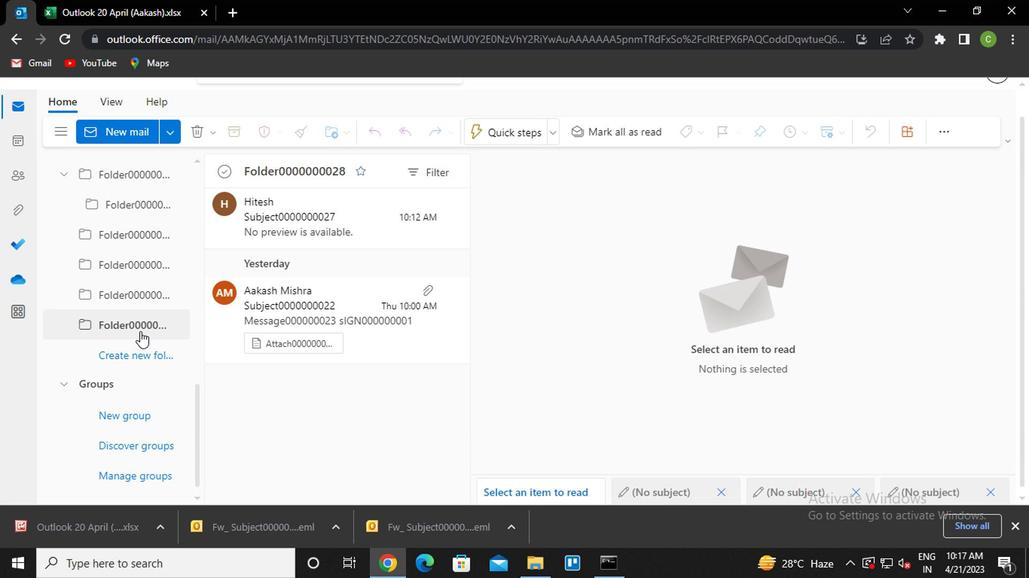 
Action: Mouse moved to (171, 296)
Screenshot: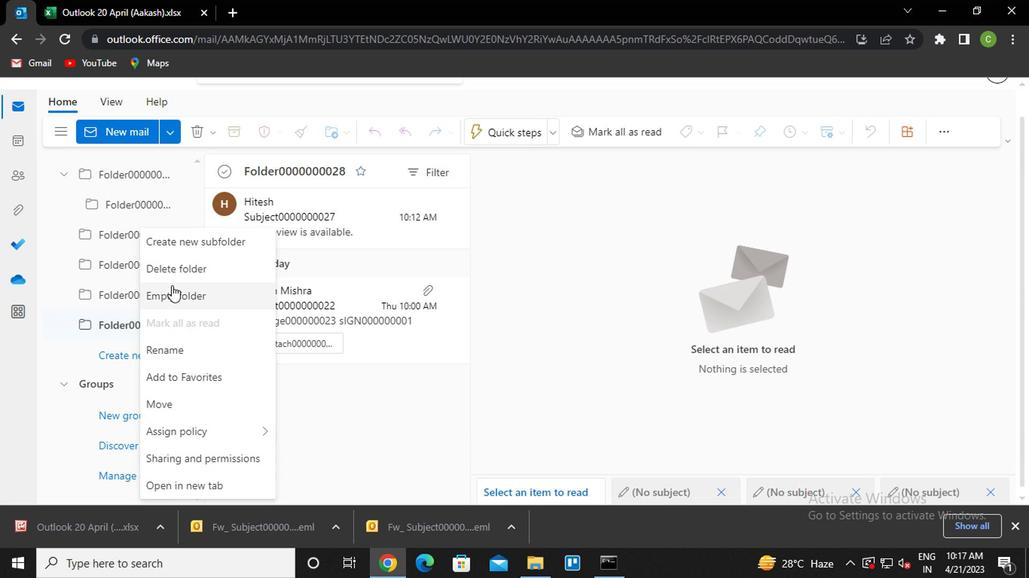 
Action: Mouse pressed left at (171, 296)
Screenshot: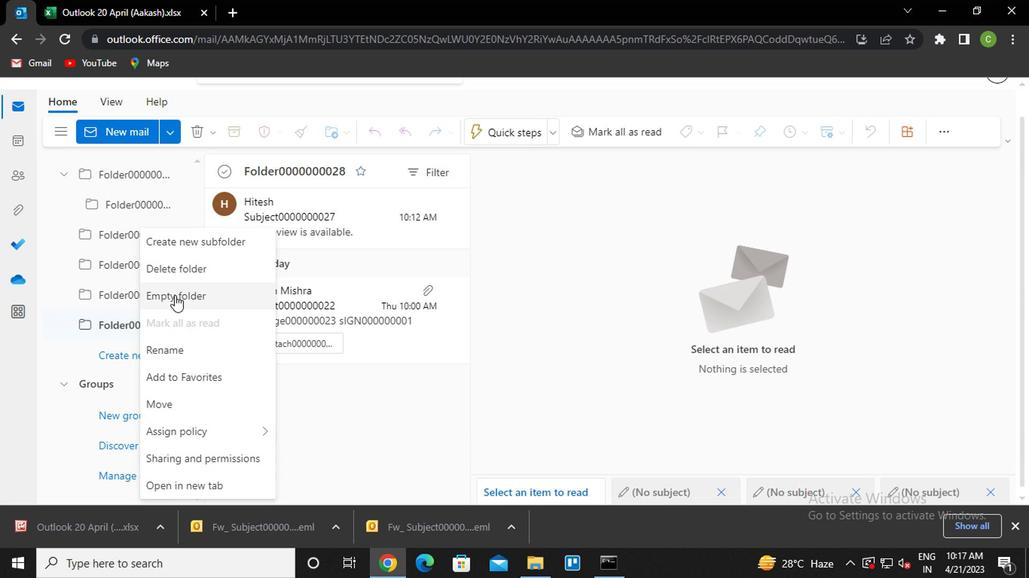 
Action: Mouse moved to (512, 345)
Screenshot: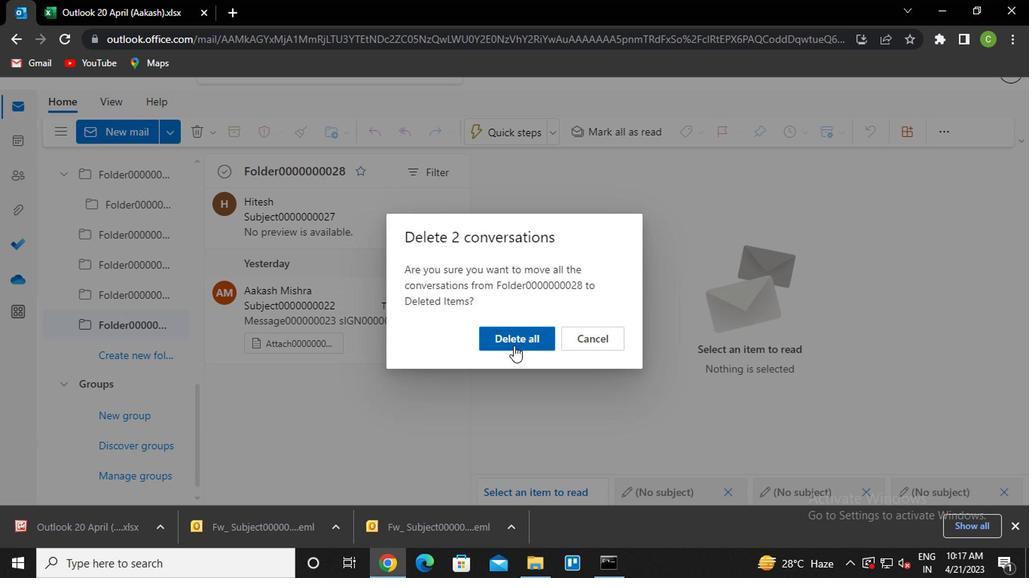 
Action: Mouse pressed left at (512, 345)
Screenshot: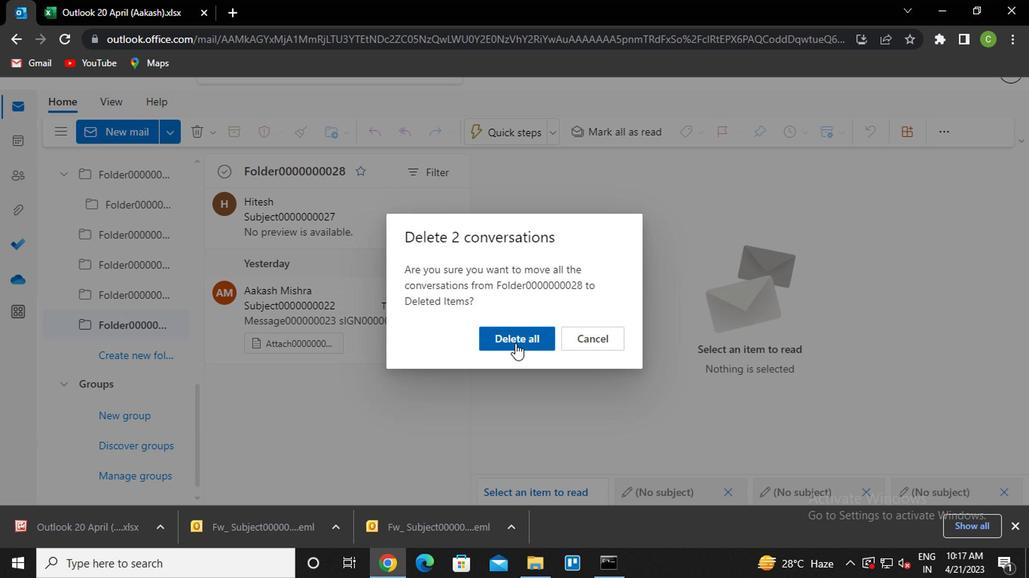 
Action: Mouse moved to (511, 347)
Screenshot: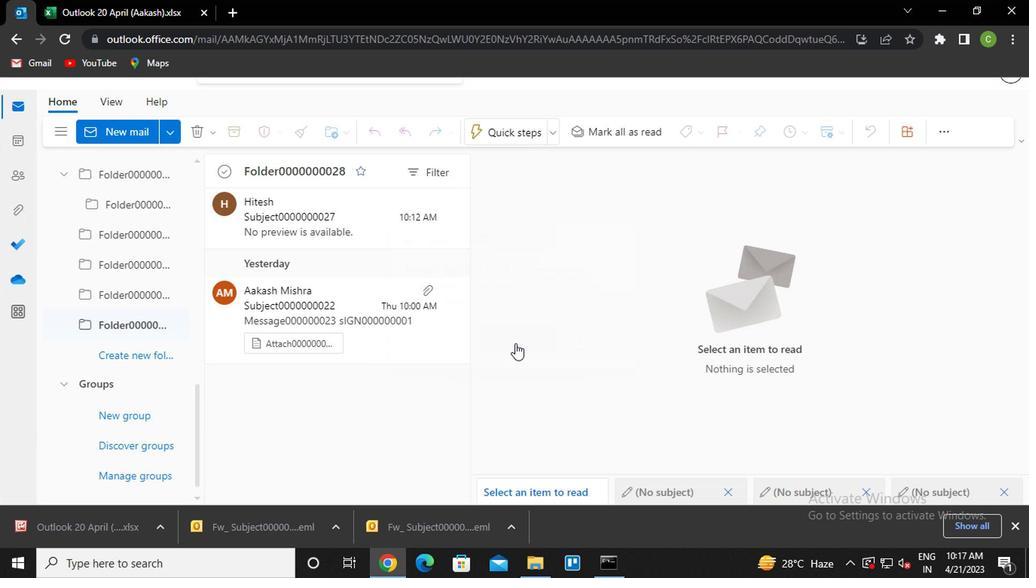 
